 Task: Create ChildIssue0000000778 as Child Issue of Issue Issue0000000389 in Backlog  in Scrum Project Project0000000078 in Jira. Create ChildIssue0000000779 as Child Issue of Issue Issue0000000390 in Backlog  in Scrum Project Project0000000078 in Jira. Create ChildIssue0000000780 as Child Issue of Issue Issue0000000390 in Backlog  in Scrum Project Project0000000078 in Jira. Assign Person0000000153 as Assignee of Child Issue ChildIssue0000000761 of Issue Issue0000000381 in Backlog  in Scrum Project Project0000000077 in Jira. Assign Person0000000153 as Assignee of Child Issue ChildIssue0000000762 of Issue Issue0000000381 in Backlog  in Scrum Project Project0000000077 in Jira
Action: Mouse moved to (101, 211)
Screenshot: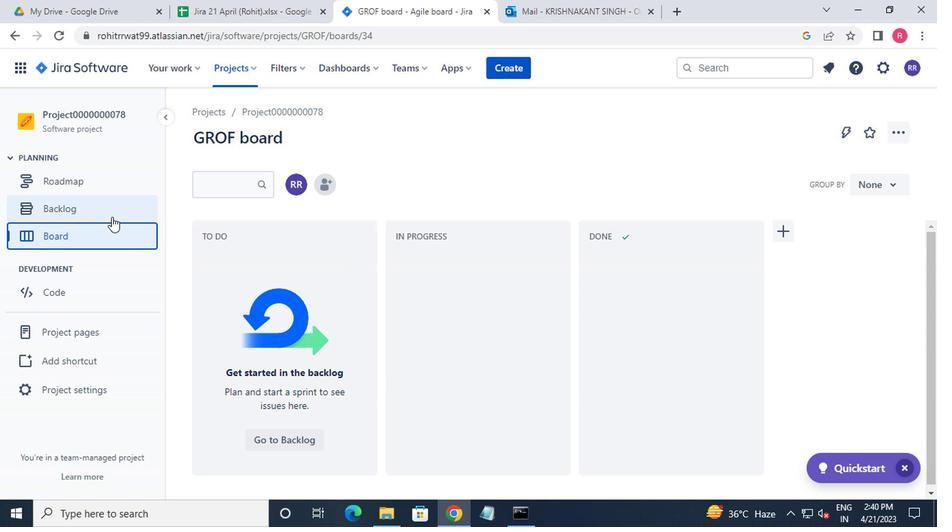 
Action: Mouse pressed left at (101, 211)
Screenshot: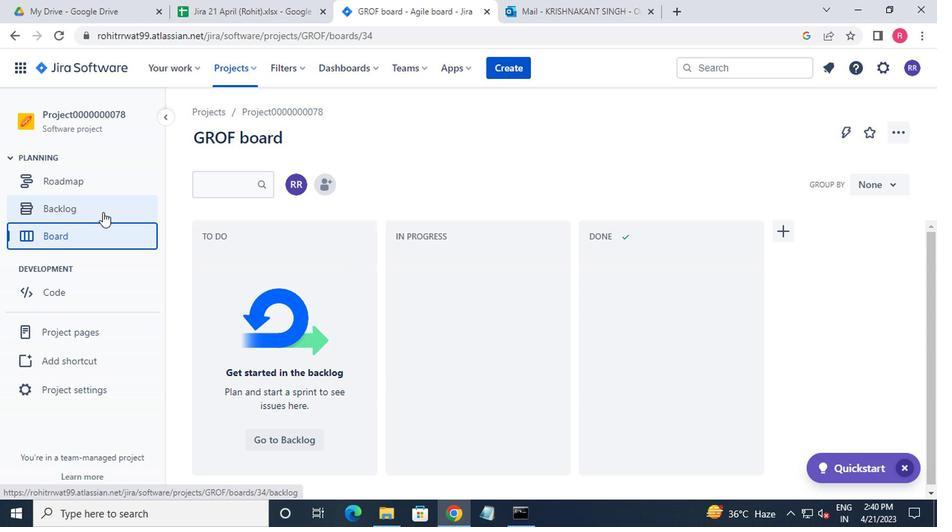 
Action: Mouse moved to (284, 359)
Screenshot: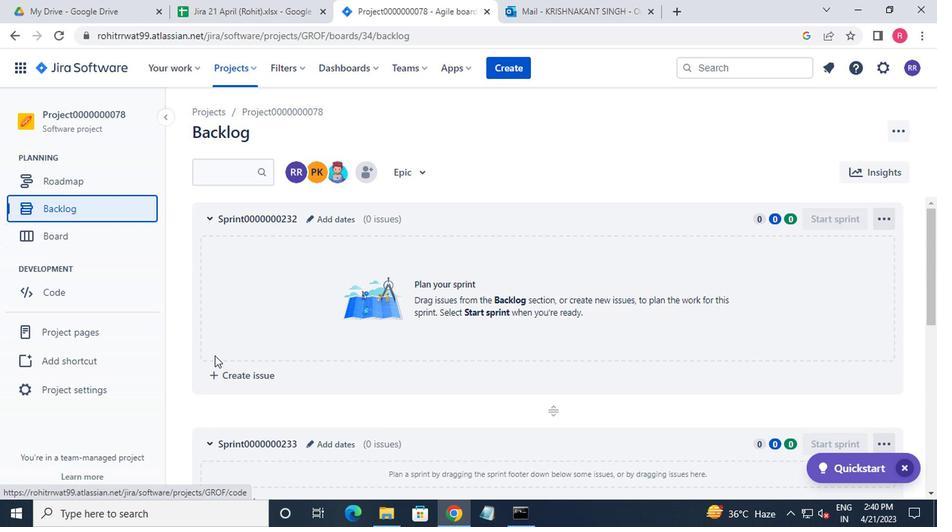 
Action: Mouse scrolled (284, 358) with delta (0, 0)
Screenshot: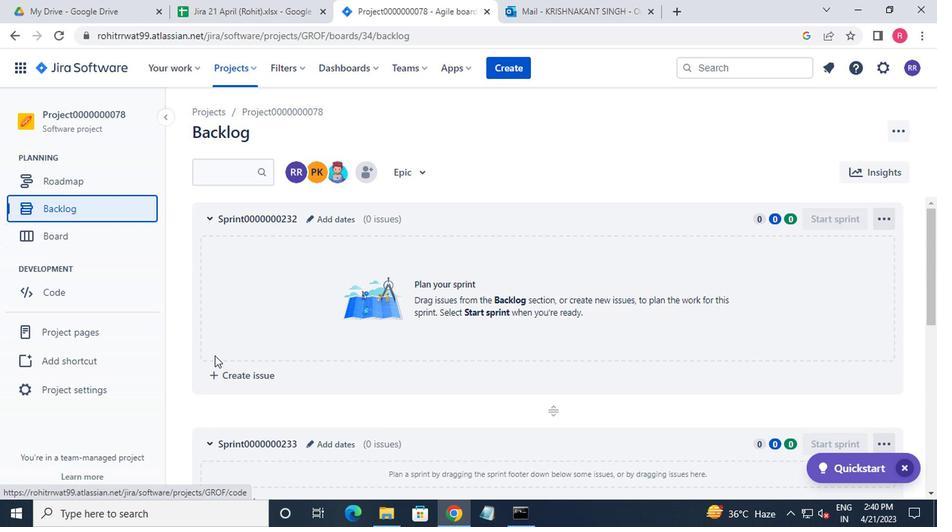 
Action: Mouse moved to (285, 359)
Screenshot: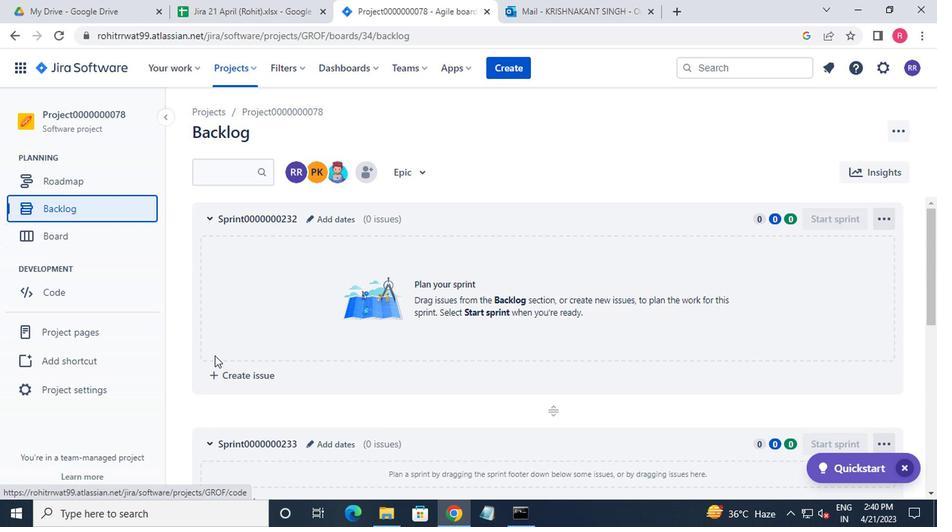 
Action: Mouse scrolled (285, 359) with delta (0, 0)
Screenshot: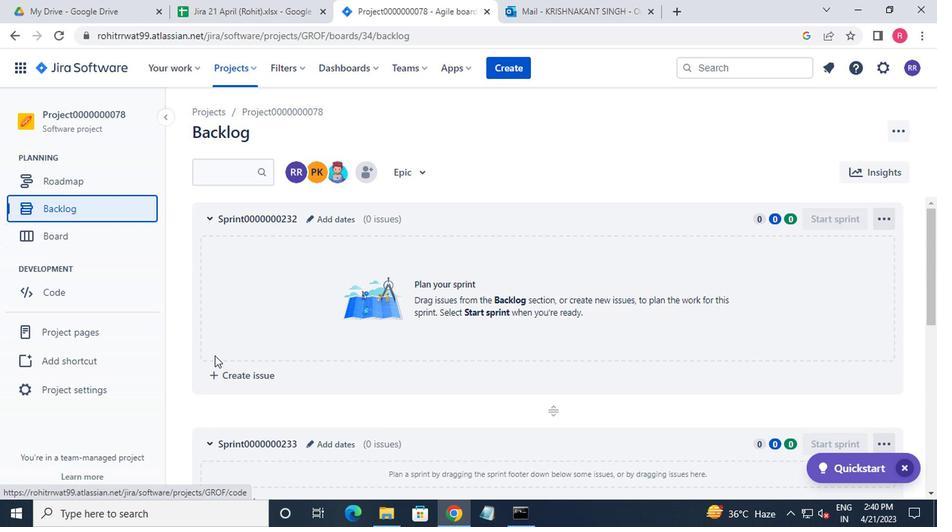 
Action: Mouse moved to (286, 359)
Screenshot: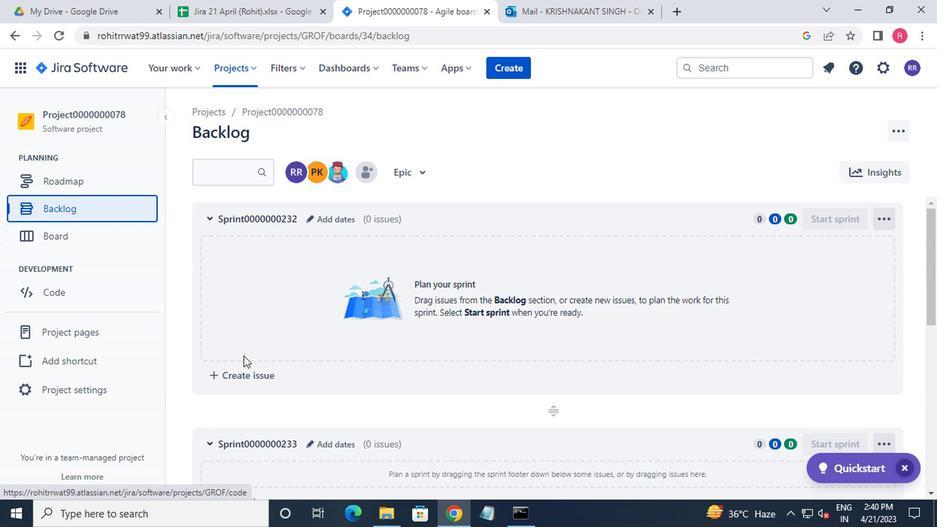
Action: Mouse scrolled (286, 359) with delta (0, 0)
Screenshot: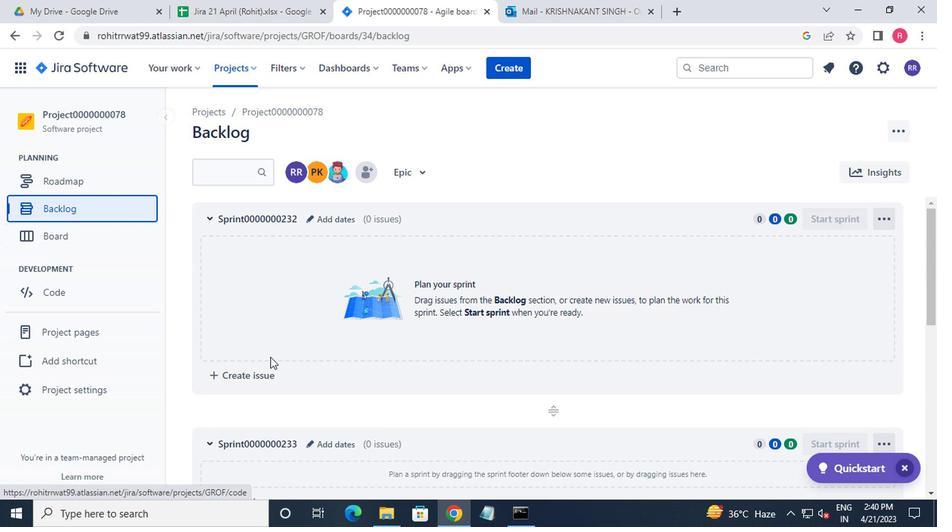 
Action: Mouse moved to (288, 359)
Screenshot: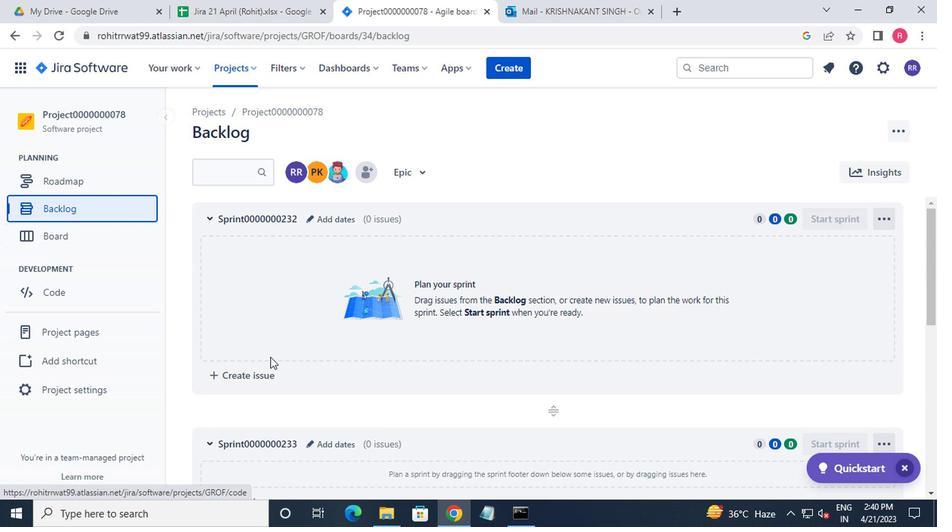 
Action: Mouse scrolled (288, 359) with delta (0, 0)
Screenshot: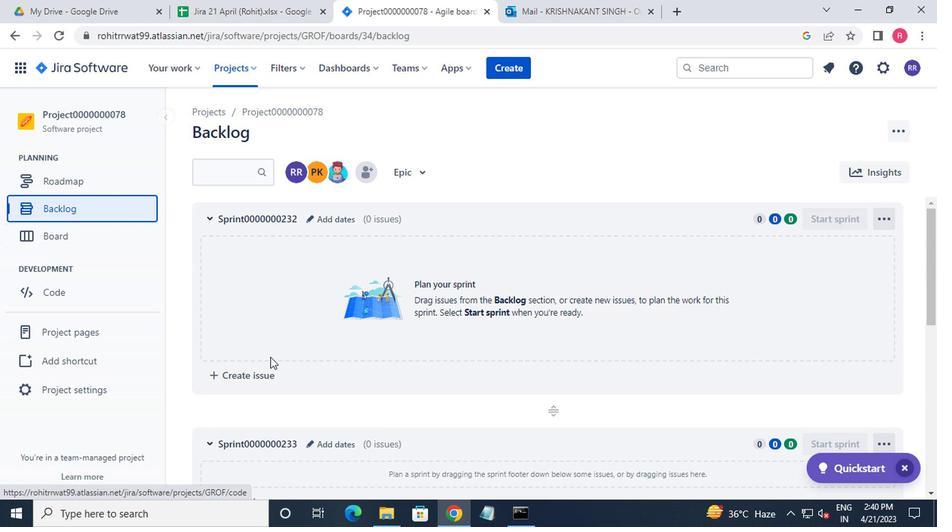 
Action: Mouse moved to (291, 359)
Screenshot: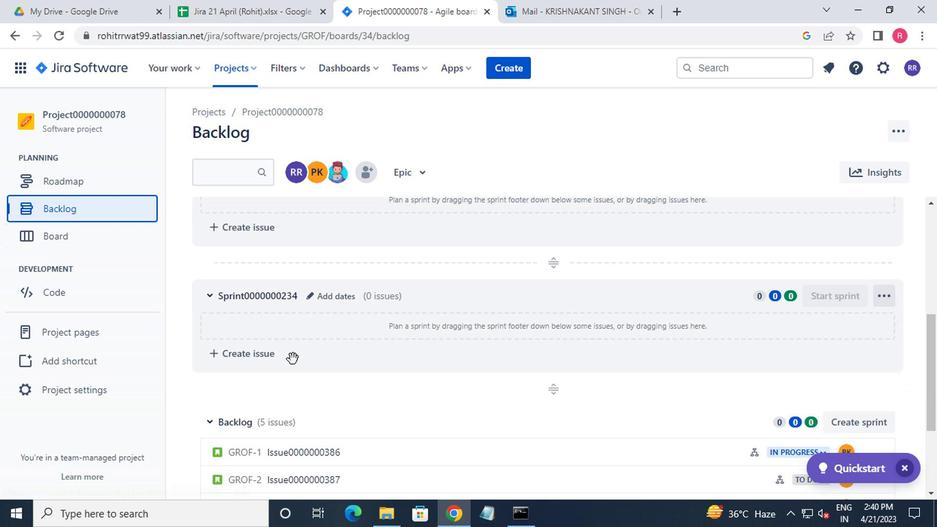 
Action: Mouse scrolled (291, 359) with delta (0, 0)
Screenshot: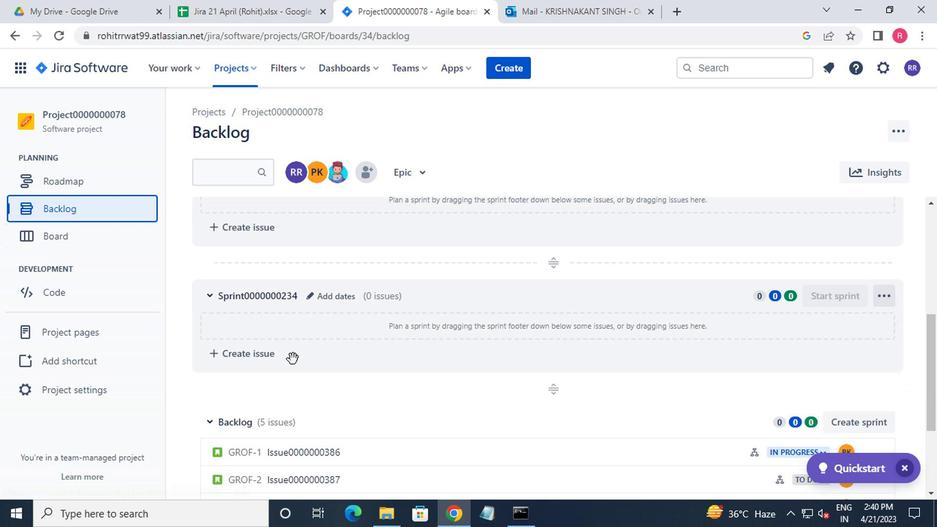 
Action: Mouse moved to (291, 359)
Screenshot: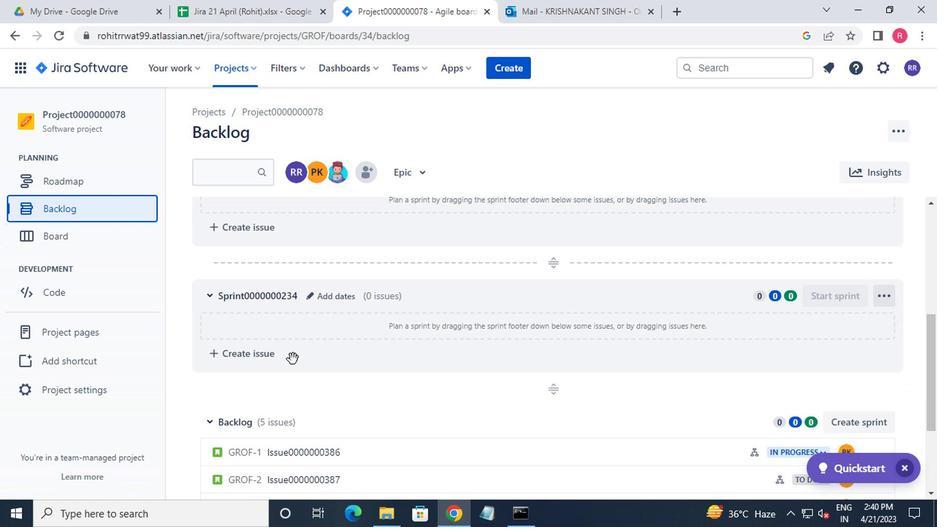 
Action: Mouse scrolled (291, 359) with delta (0, 0)
Screenshot: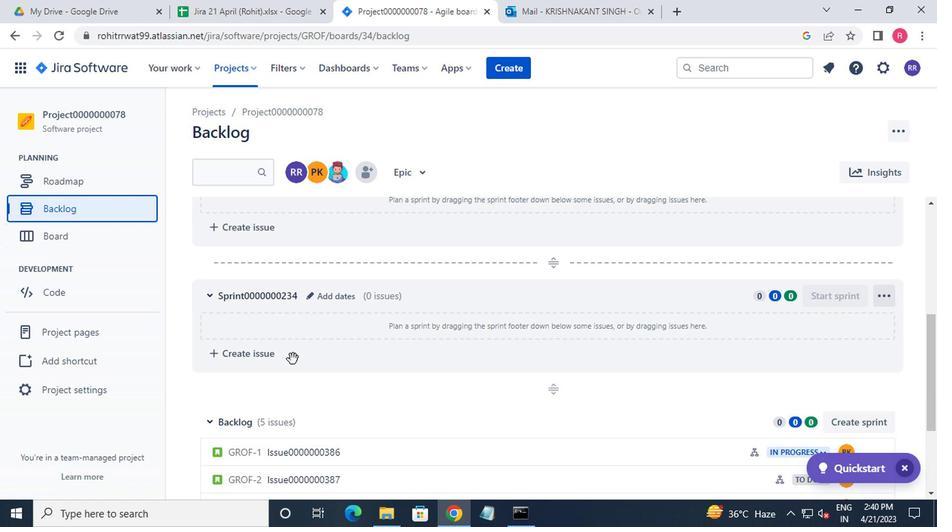 
Action: Mouse moved to (292, 361)
Screenshot: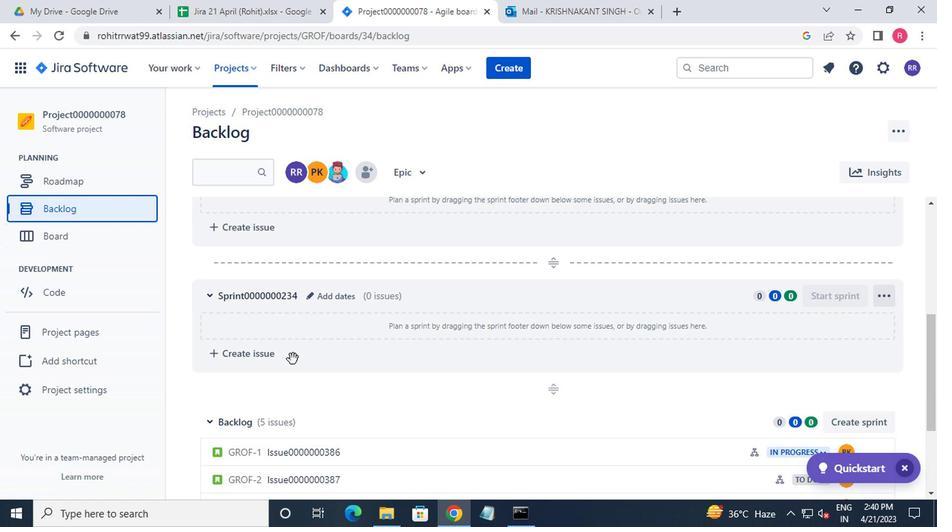 
Action: Mouse scrolled (292, 360) with delta (0, 0)
Screenshot: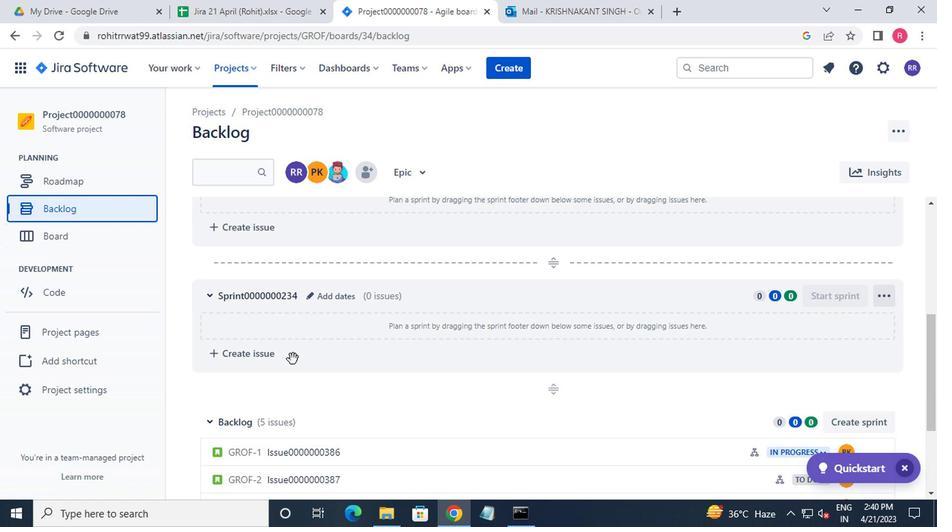 
Action: Mouse moved to (294, 362)
Screenshot: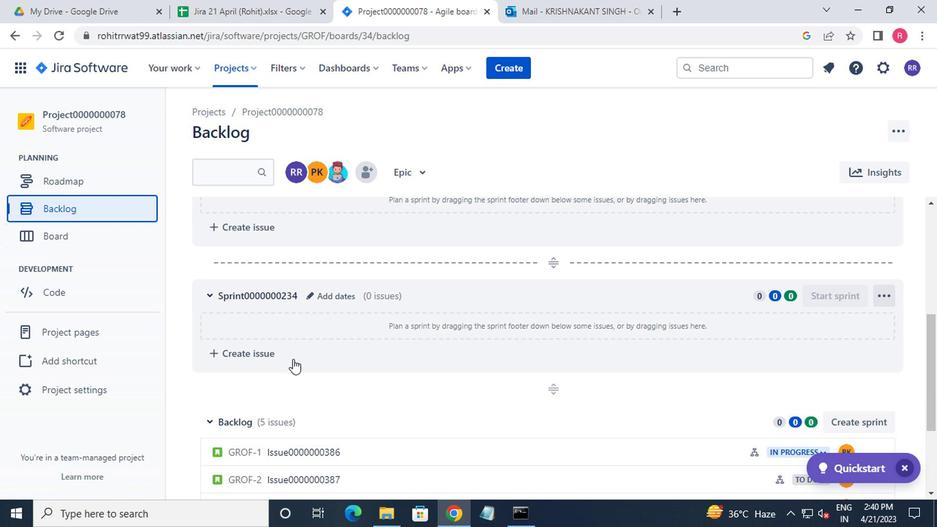 
Action: Mouse scrolled (294, 361) with delta (0, 0)
Screenshot: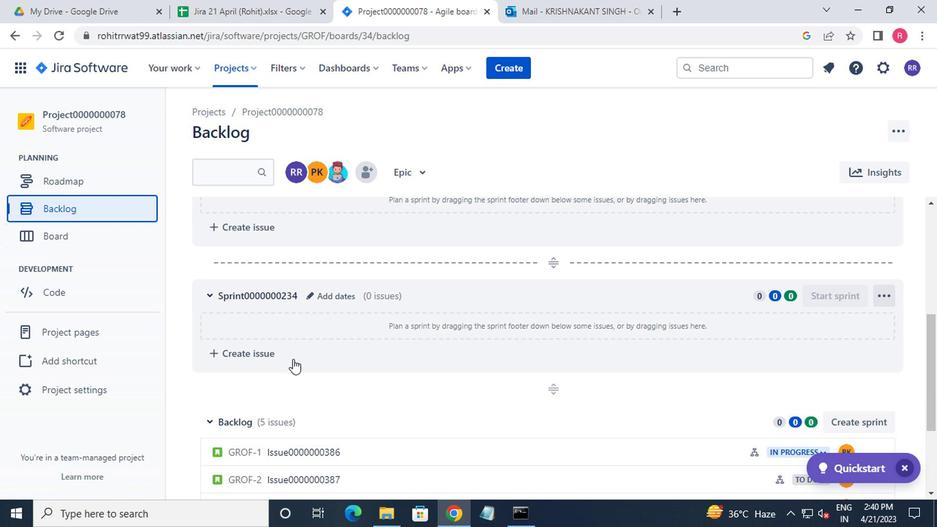 
Action: Mouse moved to (482, 393)
Screenshot: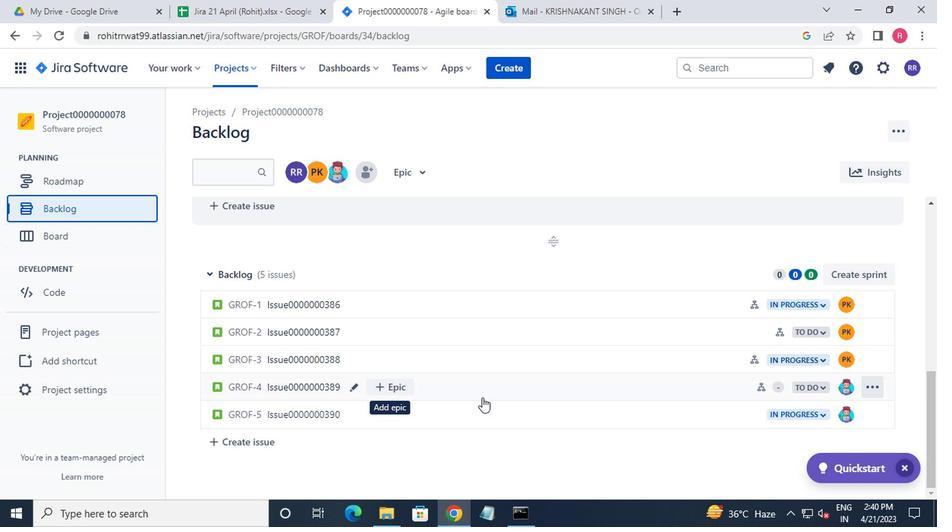 
Action: Mouse pressed left at (482, 393)
Screenshot: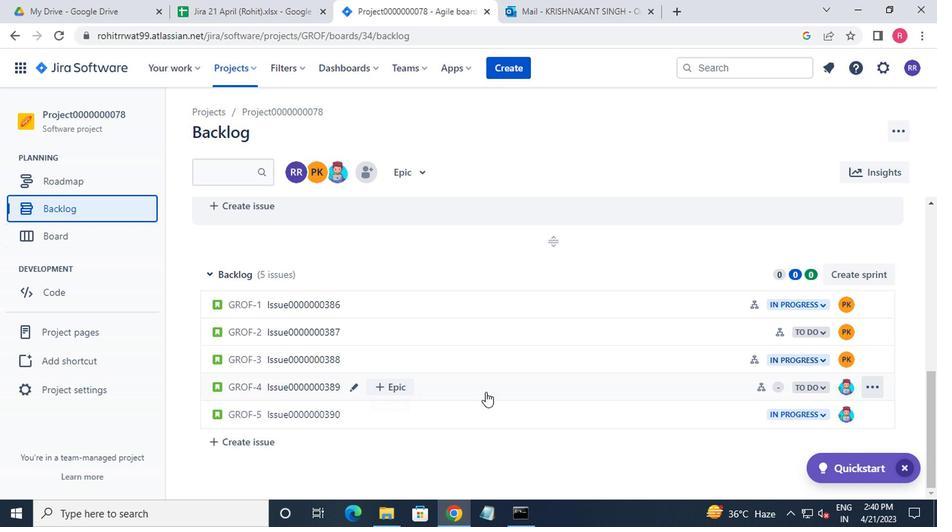 
Action: Mouse moved to (485, 389)
Screenshot: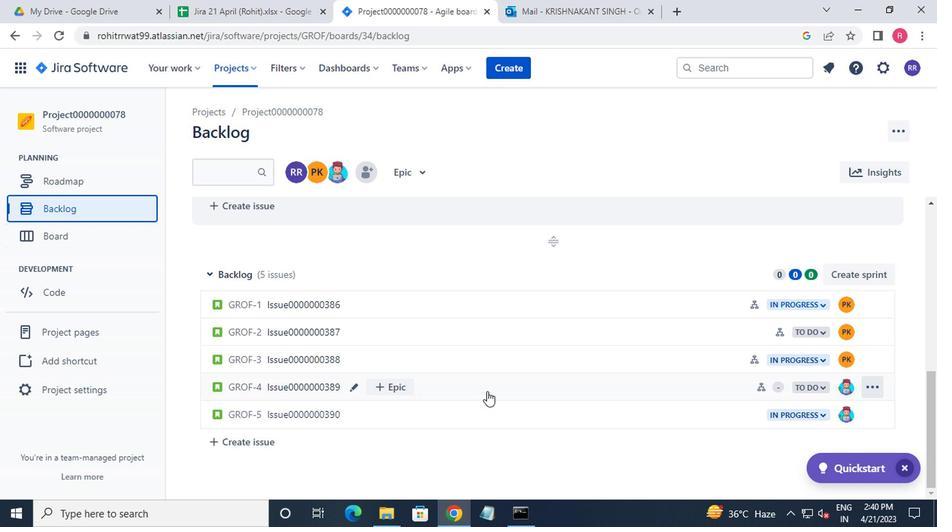 
Action: Mouse pressed left at (485, 389)
Screenshot: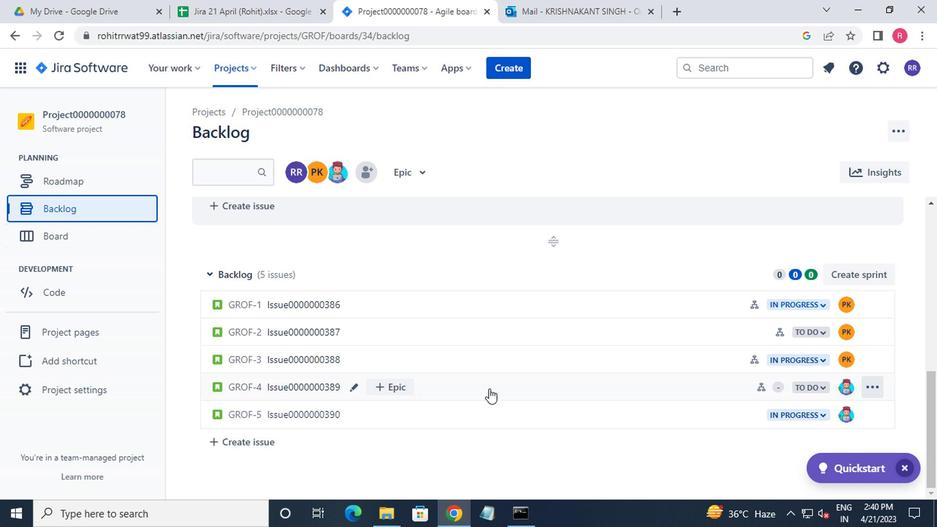 
Action: Mouse moved to (534, 387)
Screenshot: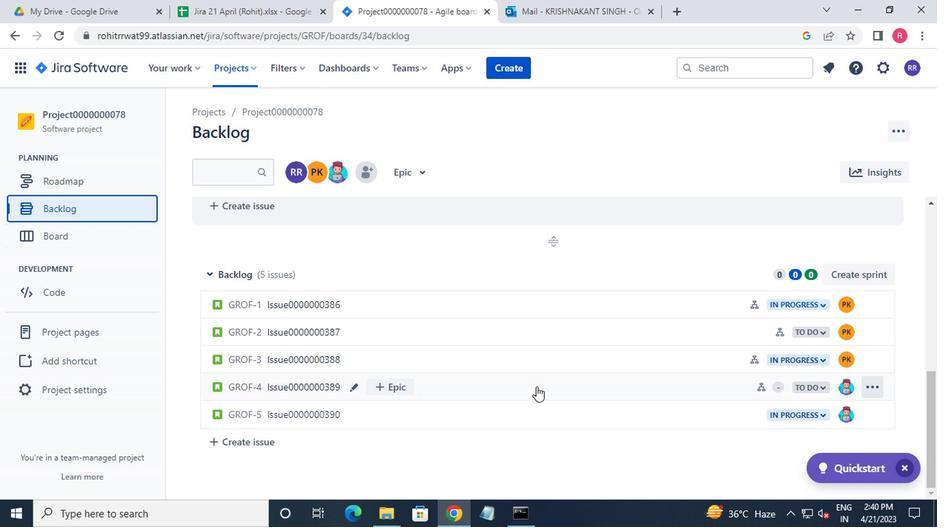 
Action: Mouse pressed left at (534, 387)
Screenshot: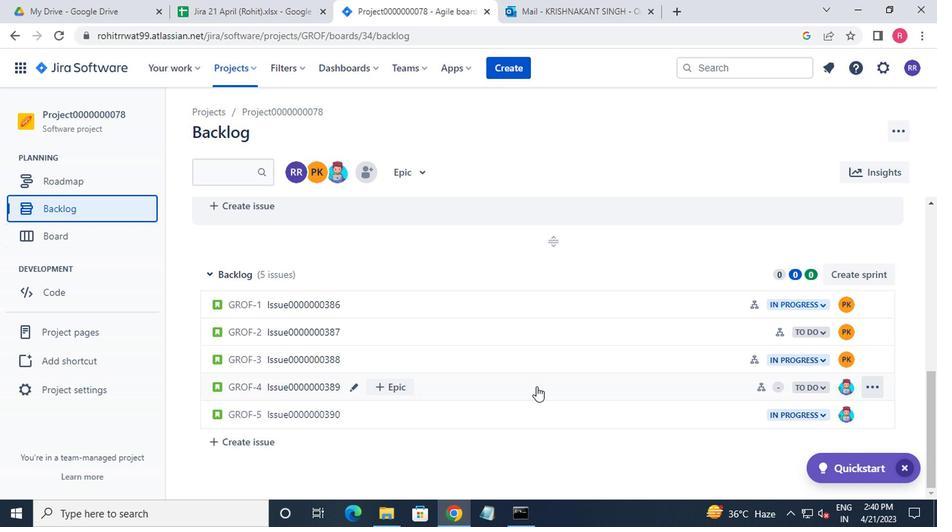 
Action: Mouse moved to (472, 387)
Screenshot: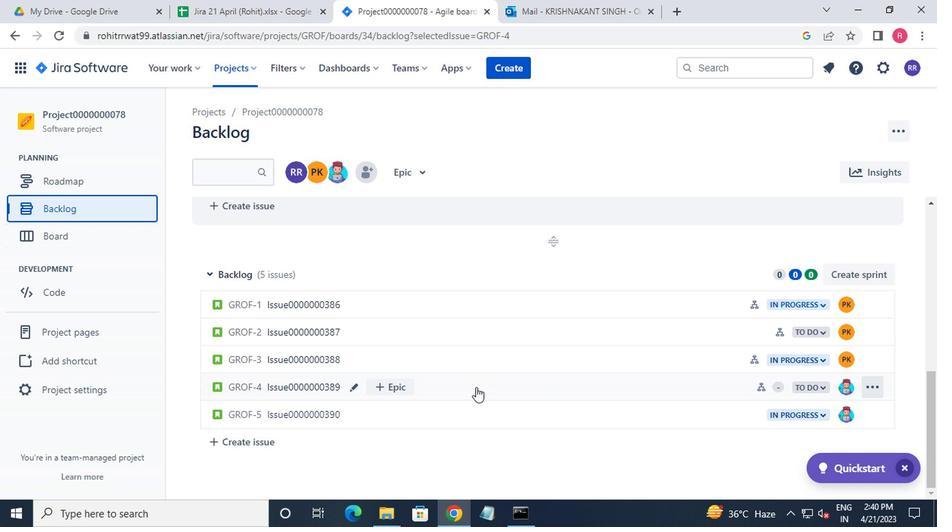 
Action: Mouse pressed left at (472, 387)
Screenshot: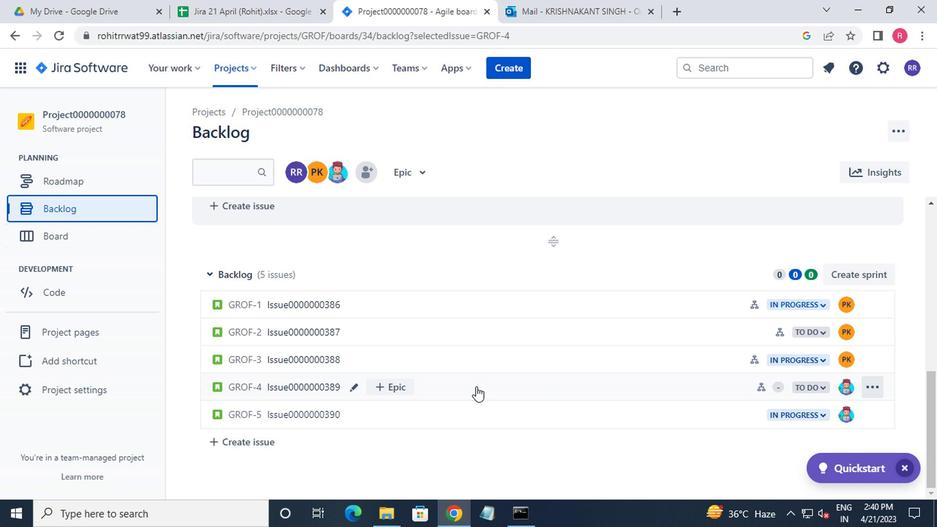 
Action: Mouse moved to (685, 273)
Screenshot: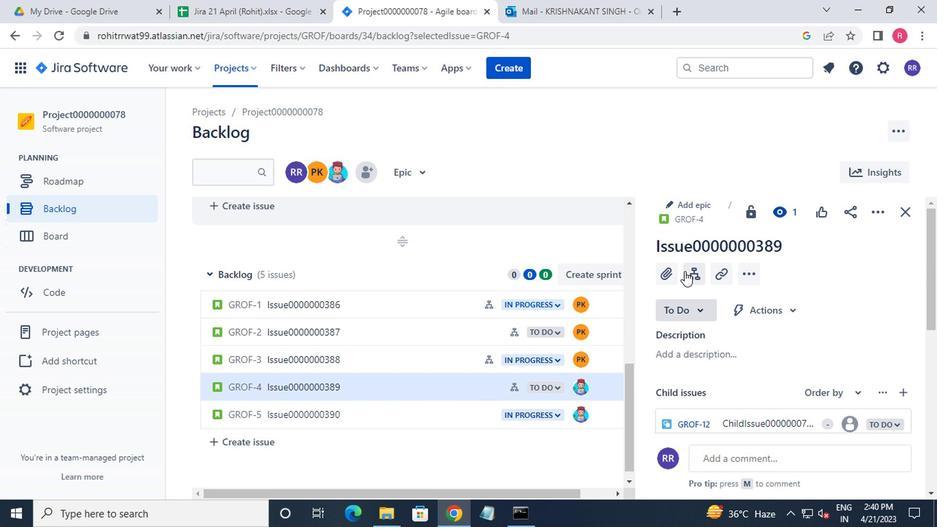 
Action: Mouse pressed left at (685, 273)
Screenshot: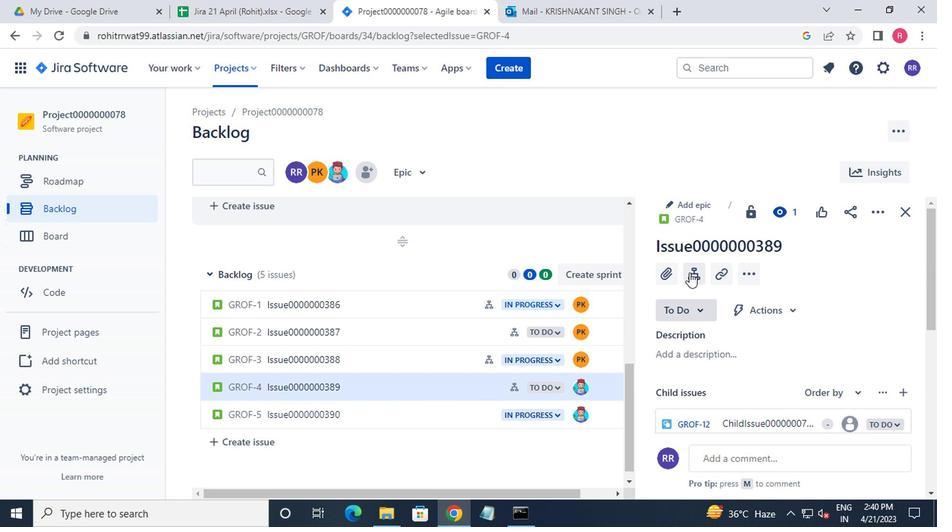 
Action: Mouse moved to (749, 331)
Screenshot: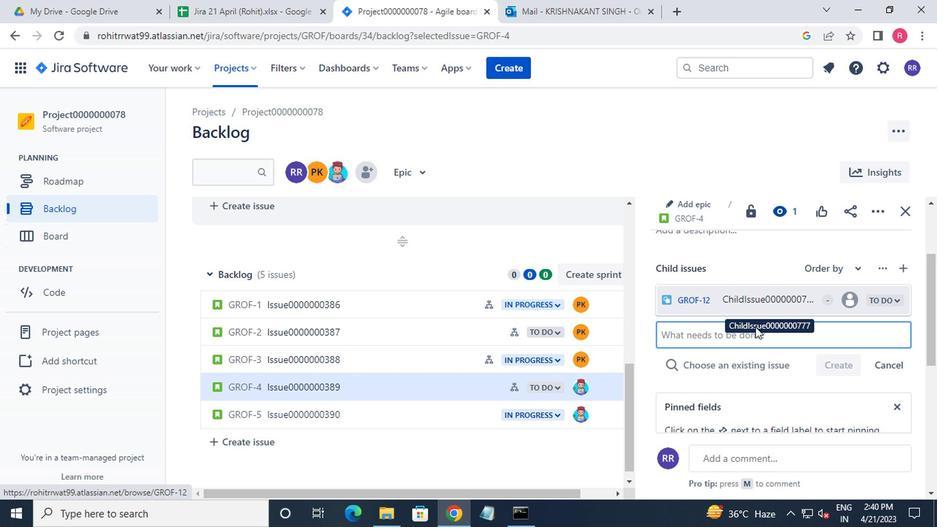 
Action: Mouse pressed left at (749, 331)
Screenshot: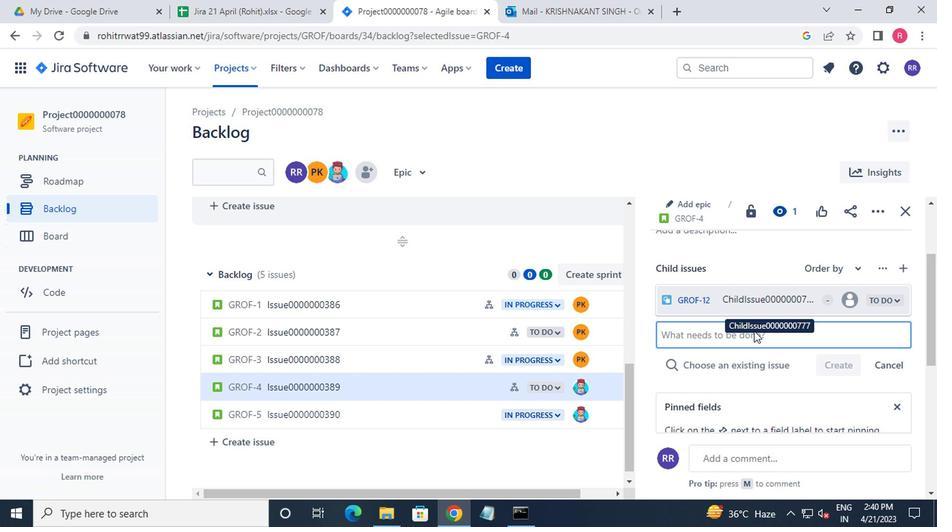
Action: Mouse moved to (724, 340)
Screenshot: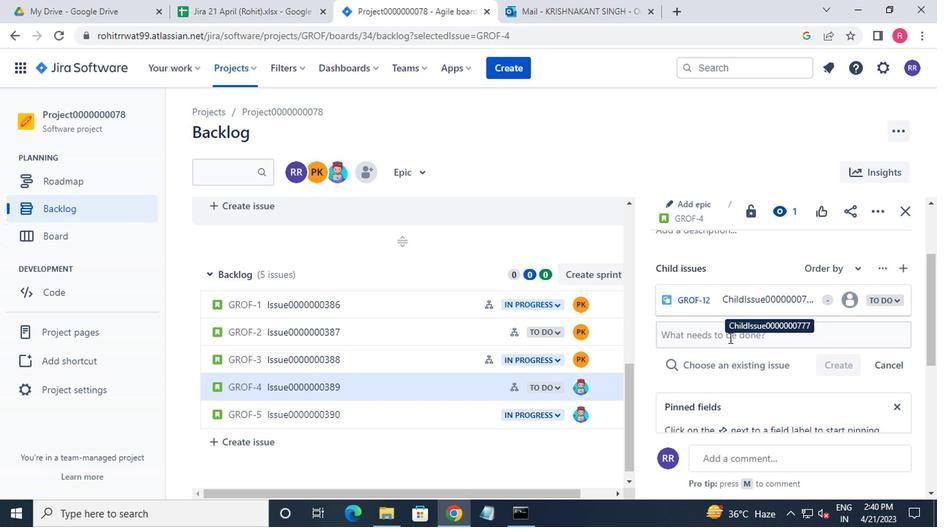 
Action: Mouse pressed left at (724, 340)
Screenshot: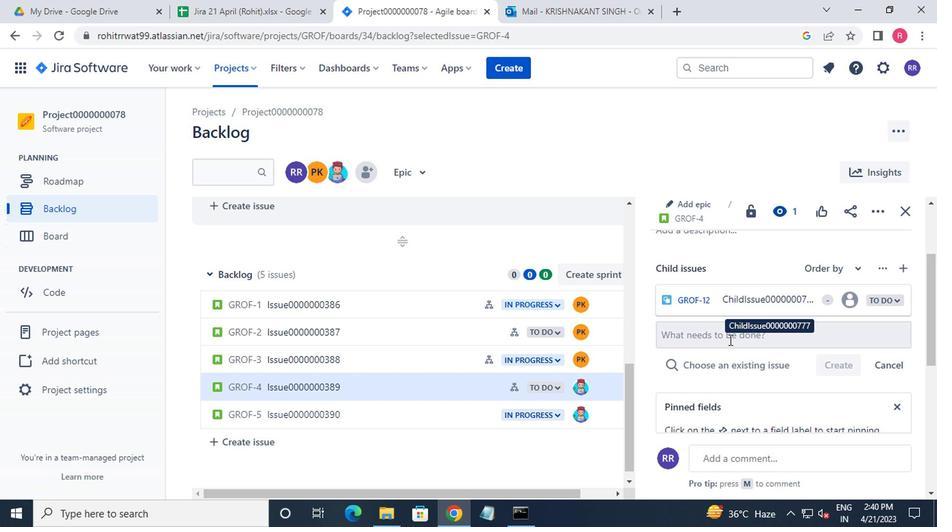 
Action: Mouse moved to (724, 340)
Screenshot: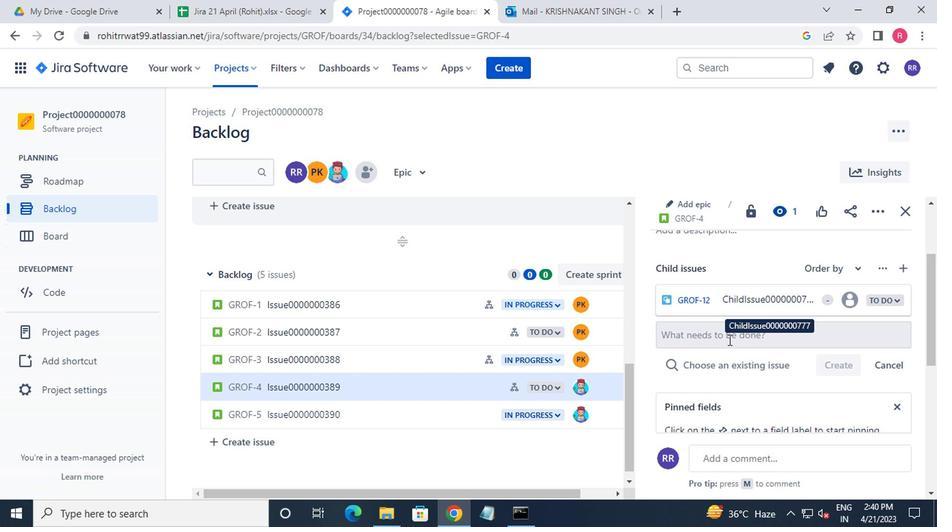 
Action: Key pressed <Key.shift>CHILD<Key.shift_r>ISSUE0000000778<Key.enter>
Screenshot: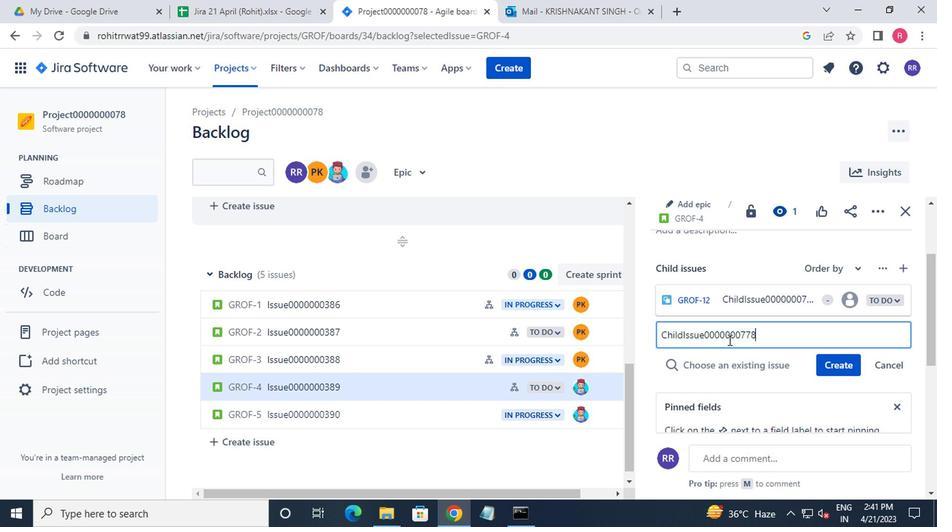 
Action: Mouse moved to (440, 407)
Screenshot: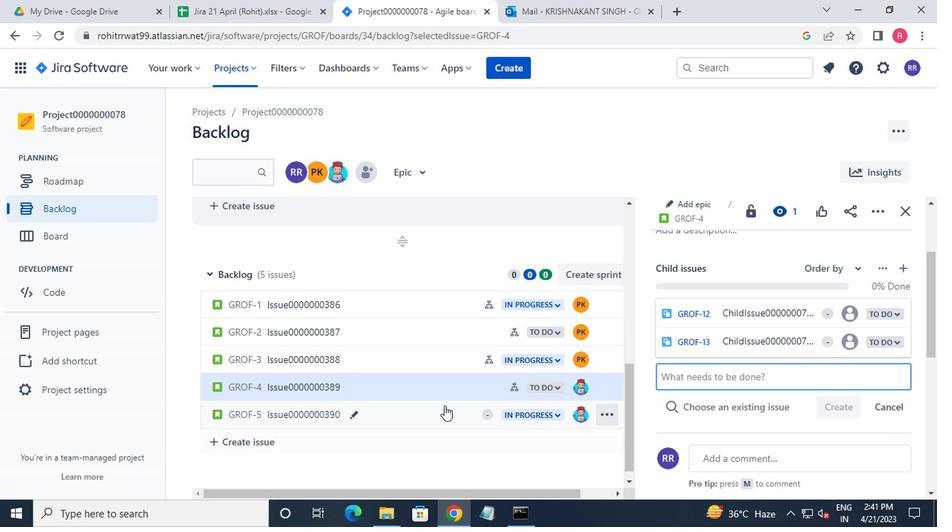 
Action: Mouse pressed left at (440, 407)
Screenshot: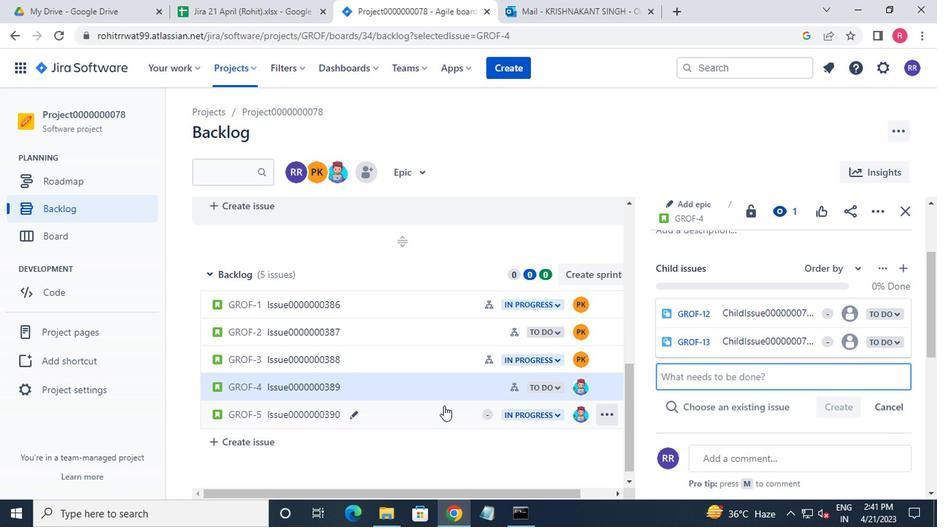 
Action: Mouse moved to (686, 274)
Screenshot: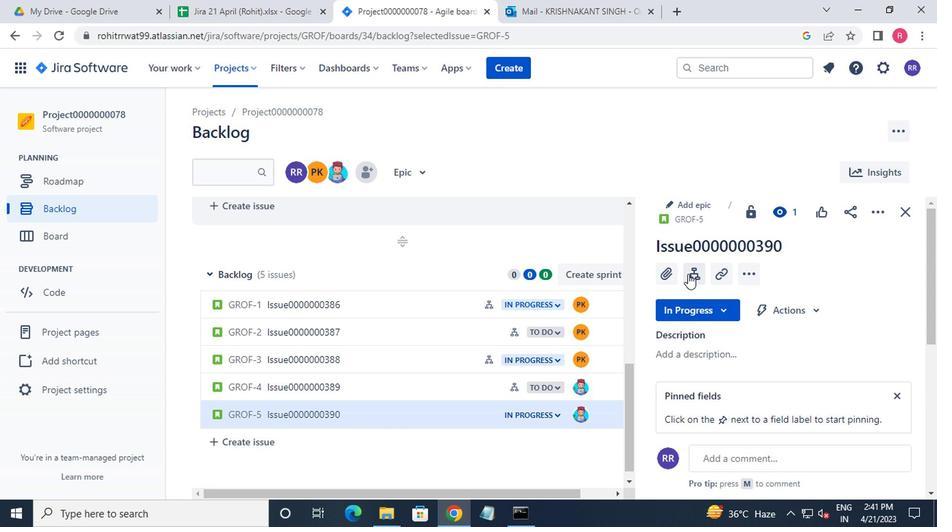 
Action: Mouse pressed left at (686, 274)
Screenshot: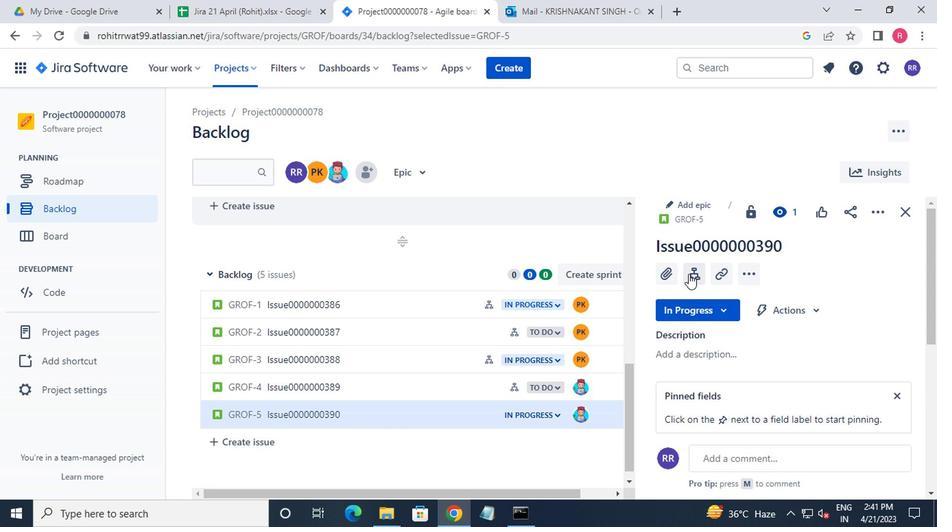 
Action: Mouse moved to (630, 305)
Screenshot: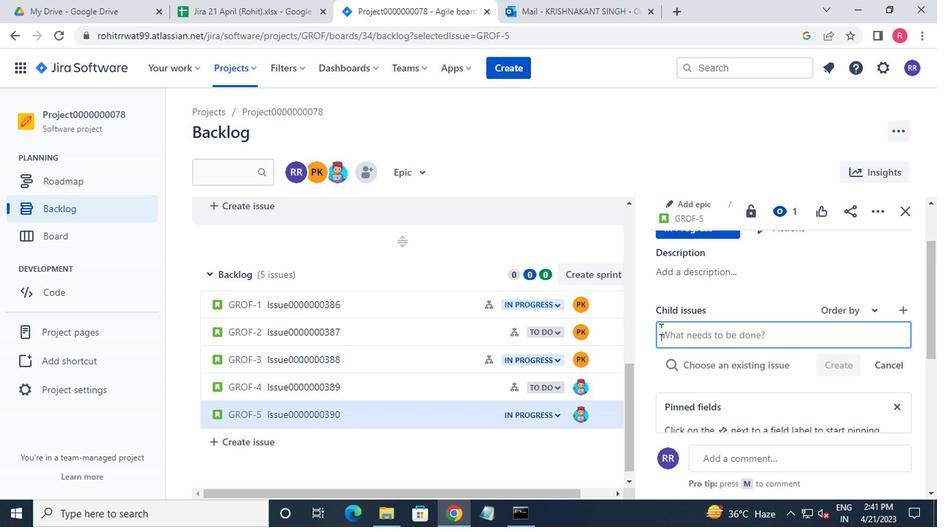 
Action: Key pressed <Key.shift>CHILD<Key.shift_r>ISSUE0000000779<Key.enter><Key.shift>CHILD<Key.shift_r>ISSUE00000008<Key.backspace>780<Key.enter>
Screenshot: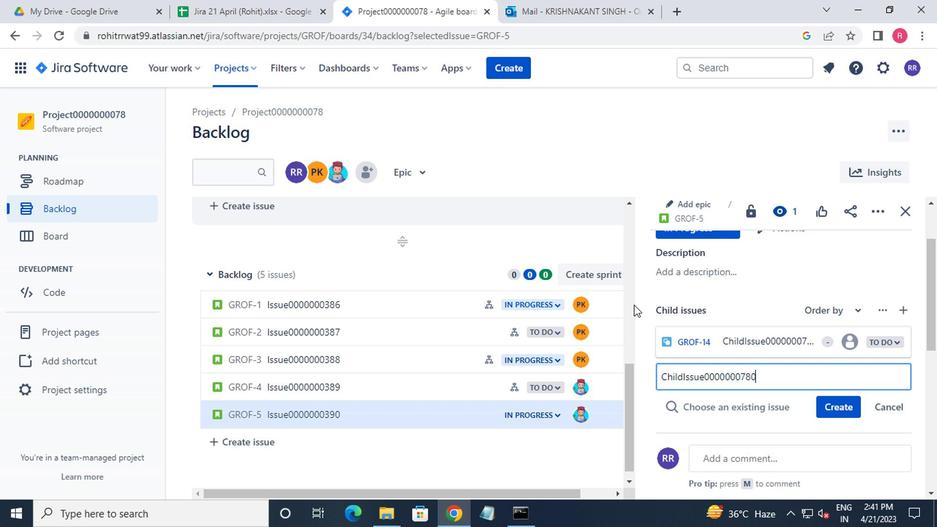 
Action: Mouse moved to (248, 67)
Screenshot: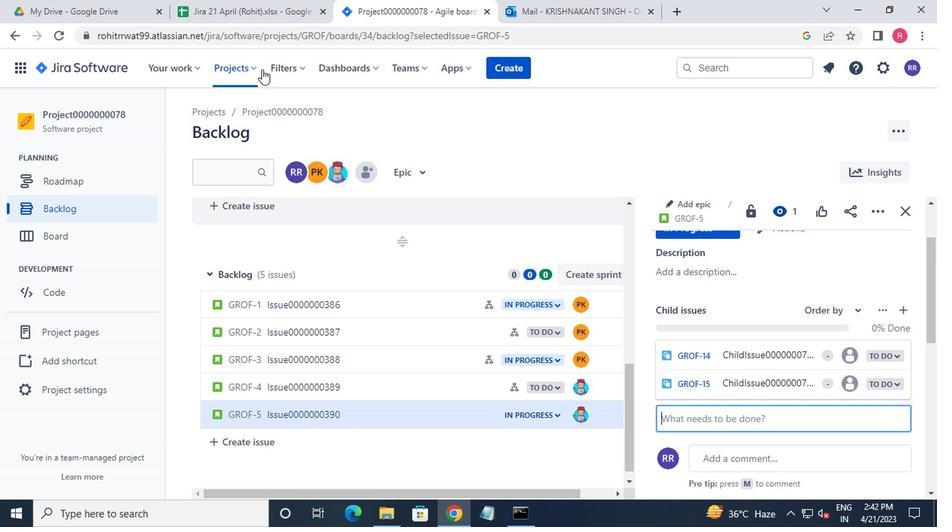 
Action: Mouse pressed left at (248, 67)
Screenshot: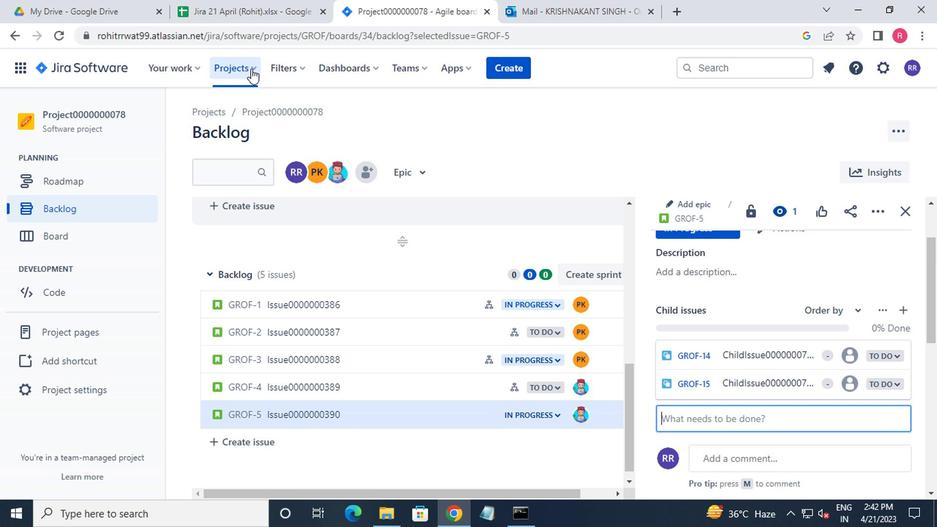 
Action: Mouse moved to (298, 163)
Screenshot: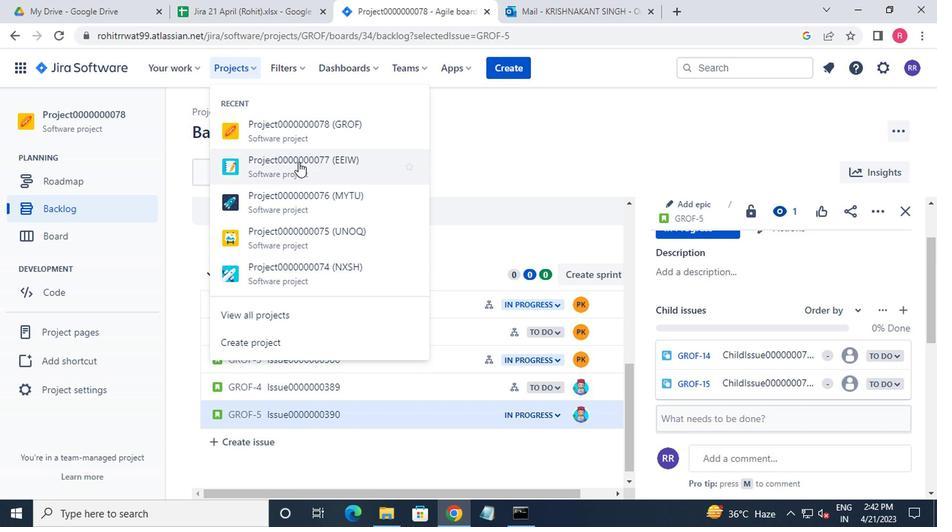 
Action: Mouse pressed left at (298, 163)
Screenshot: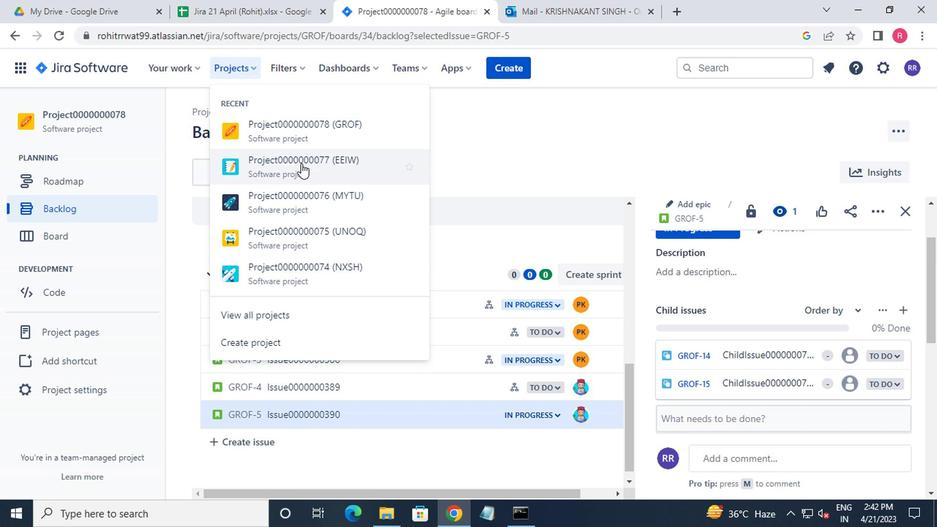 
Action: Mouse moved to (131, 207)
Screenshot: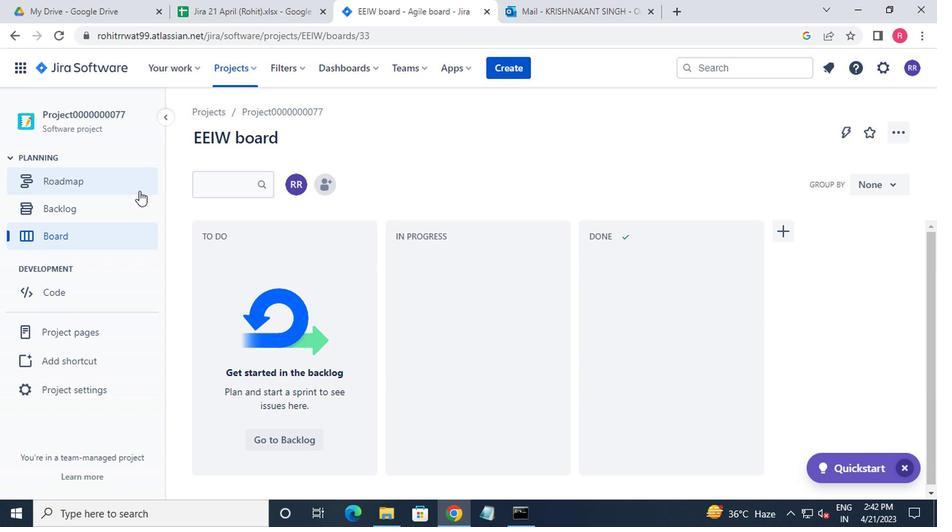 
Action: Mouse pressed left at (131, 207)
Screenshot: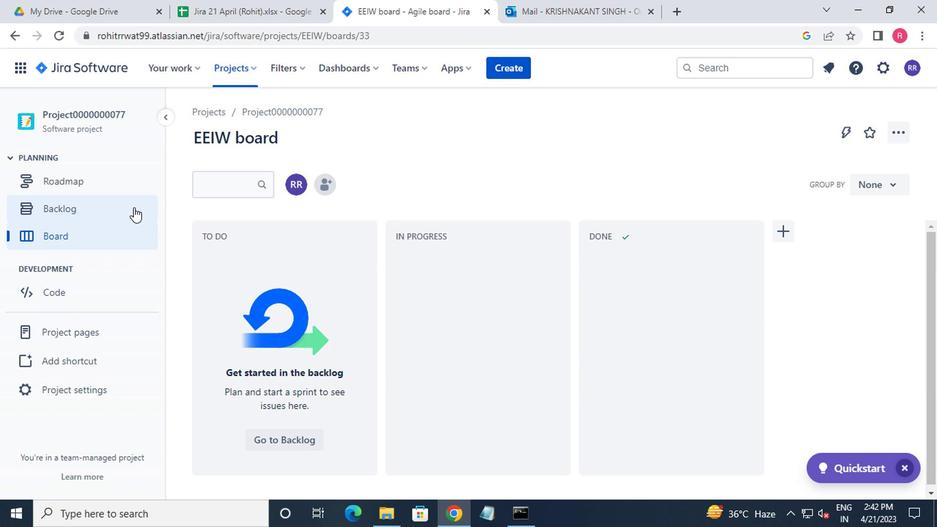 
Action: Mouse moved to (247, 296)
Screenshot: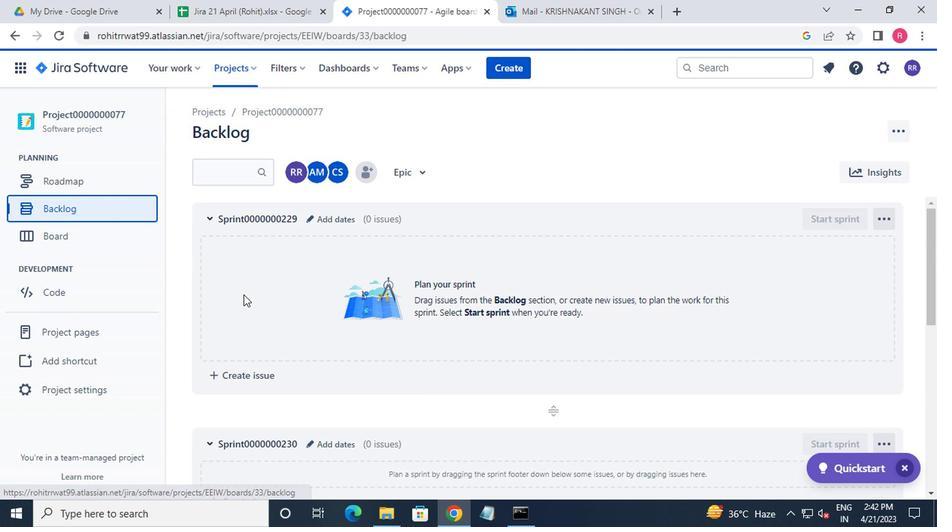
Action: Mouse scrolled (247, 295) with delta (0, 0)
Screenshot: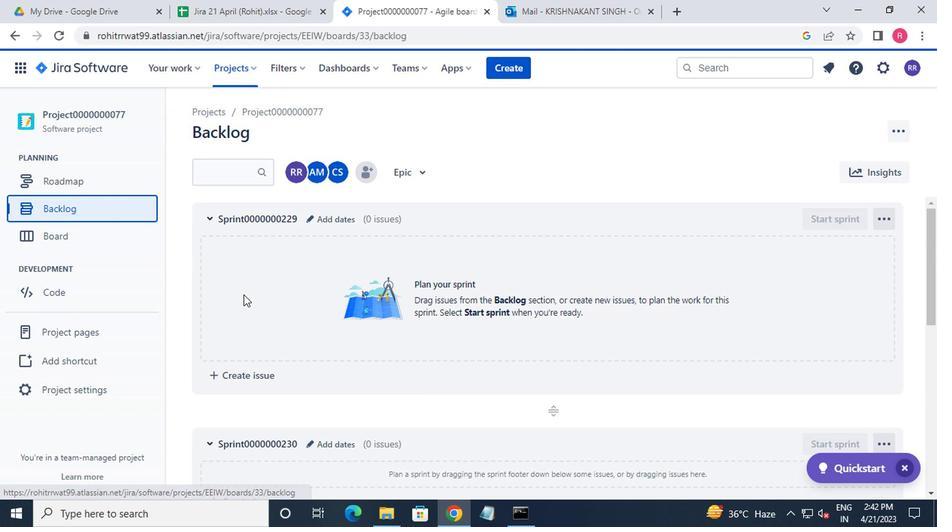 
Action: Mouse moved to (255, 299)
Screenshot: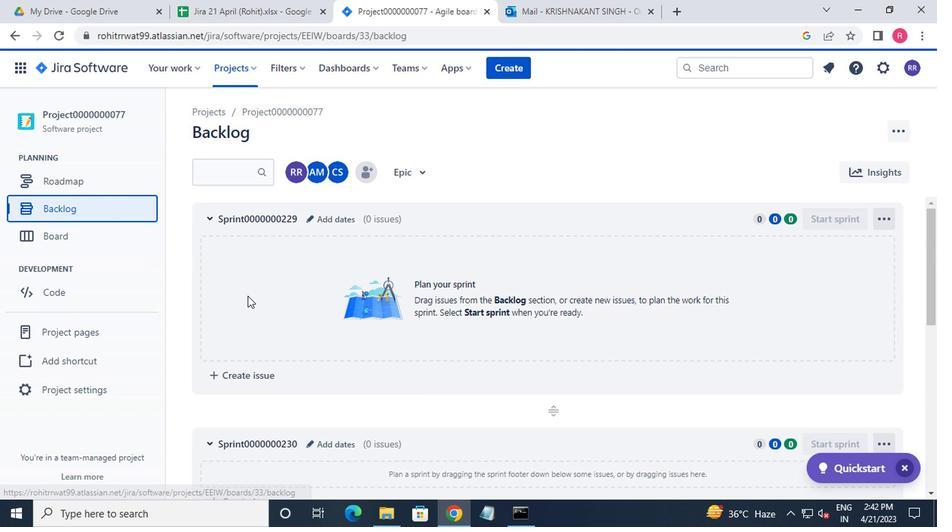 
Action: Mouse scrolled (255, 298) with delta (0, 0)
Screenshot: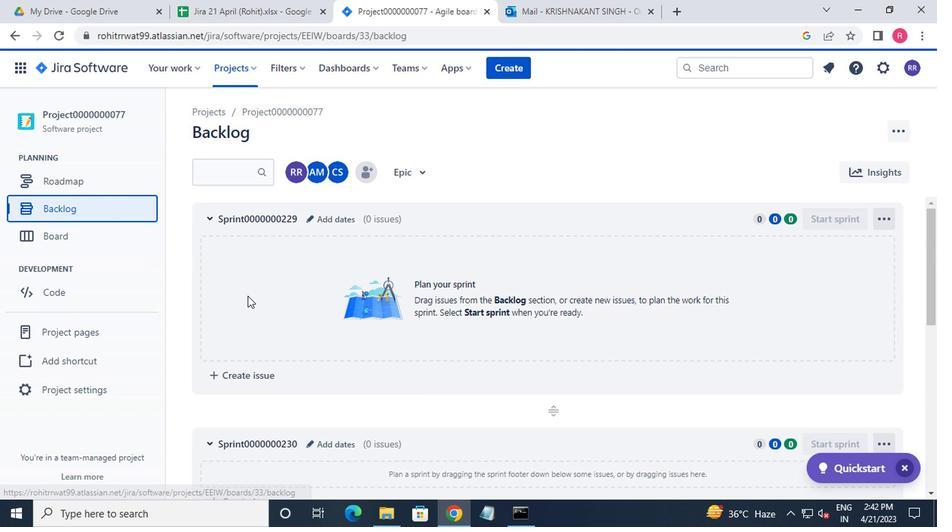 
Action: Mouse moved to (257, 299)
Screenshot: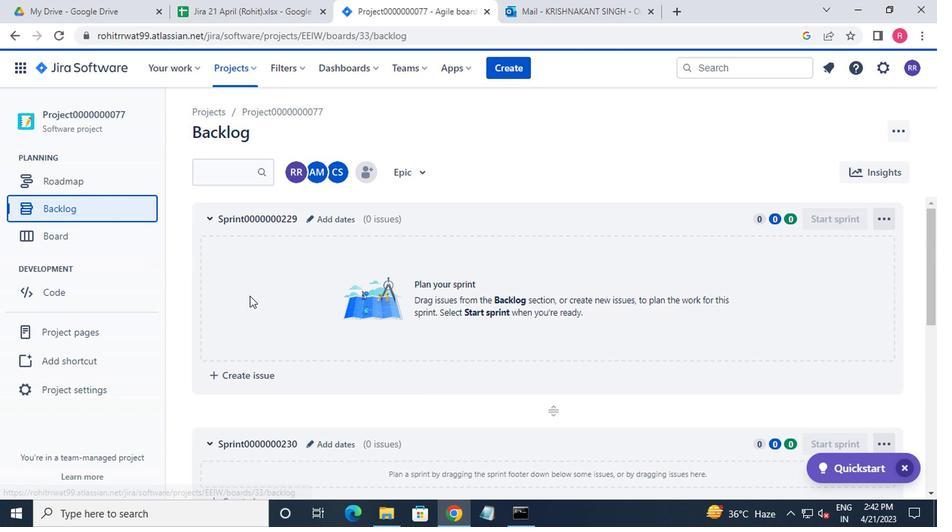 
Action: Mouse scrolled (257, 298) with delta (0, 0)
Screenshot: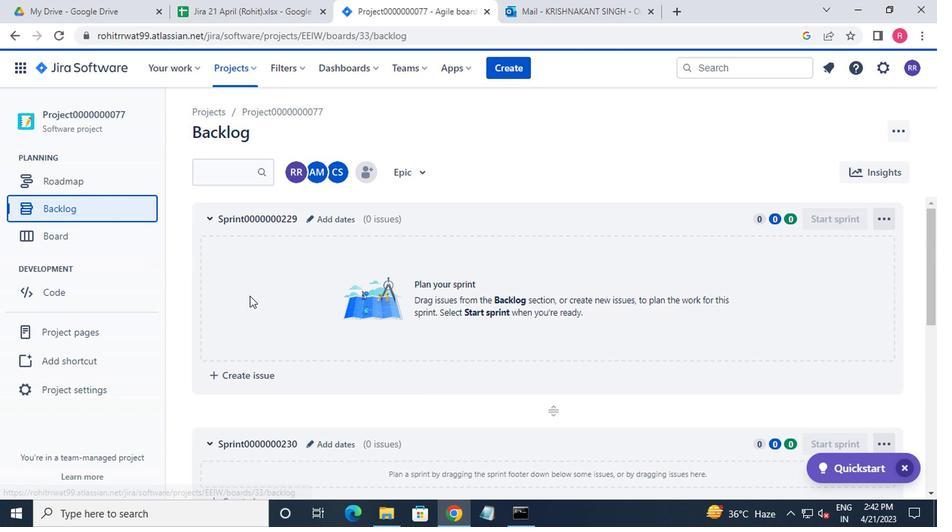 
Action: Mouse moved to (258, 299)
Screenshot: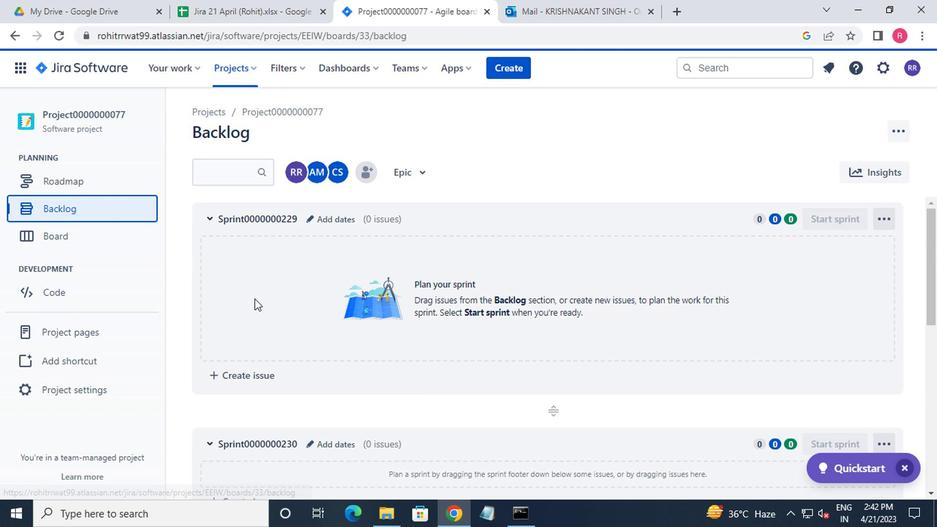 
Action: Mouse scrolled (258, 298) with delta (0, 0)
Screenshot: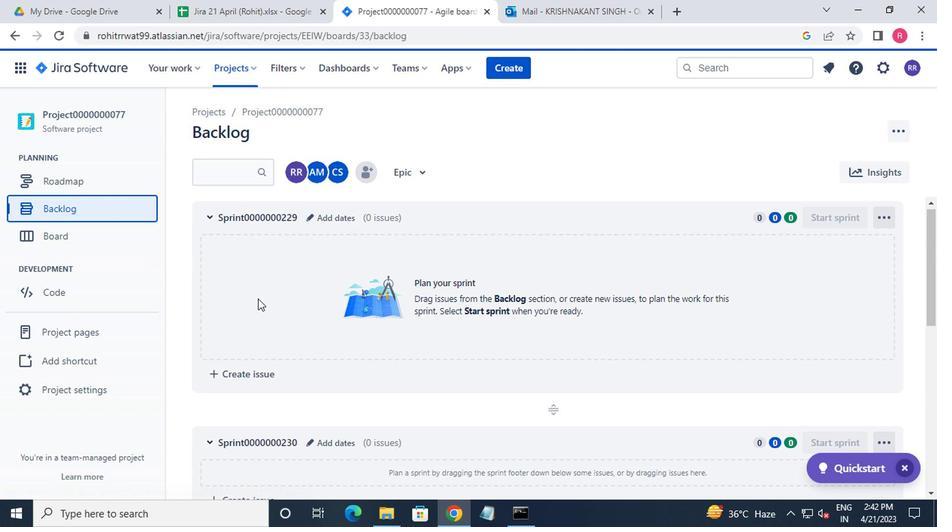 
Action: Mouse moved to (259, 299)
Screenshot: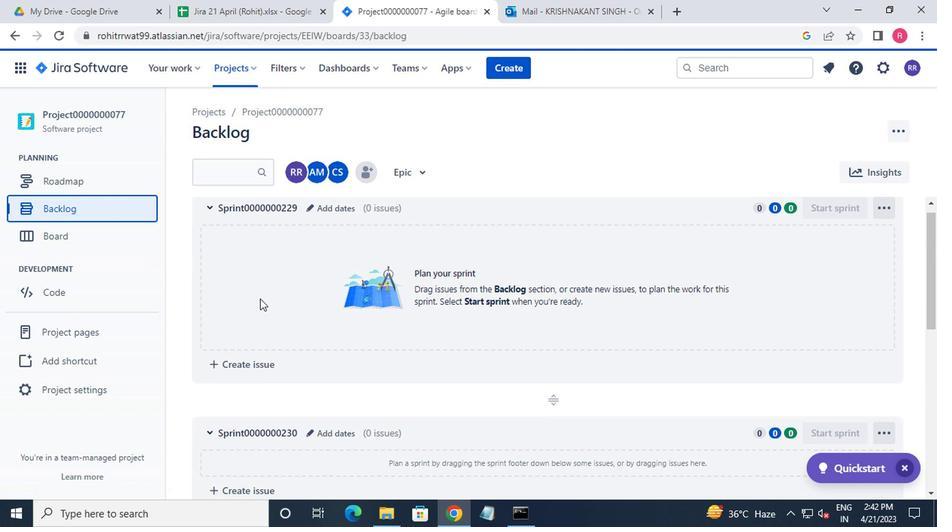 
Action: Mouse scrolled (259, 298) with delta (0, 0)
Screenshot: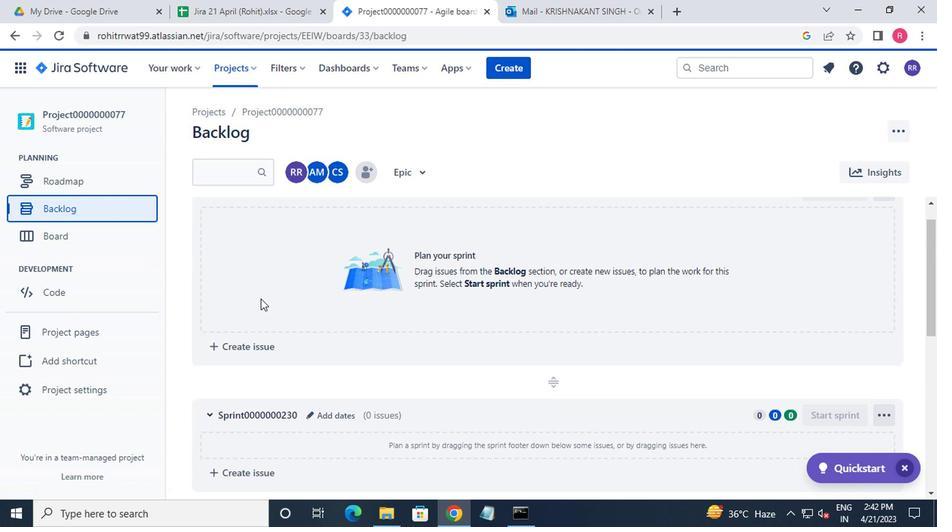 
Action: Mouse moved to (261, 299)
Screenshot: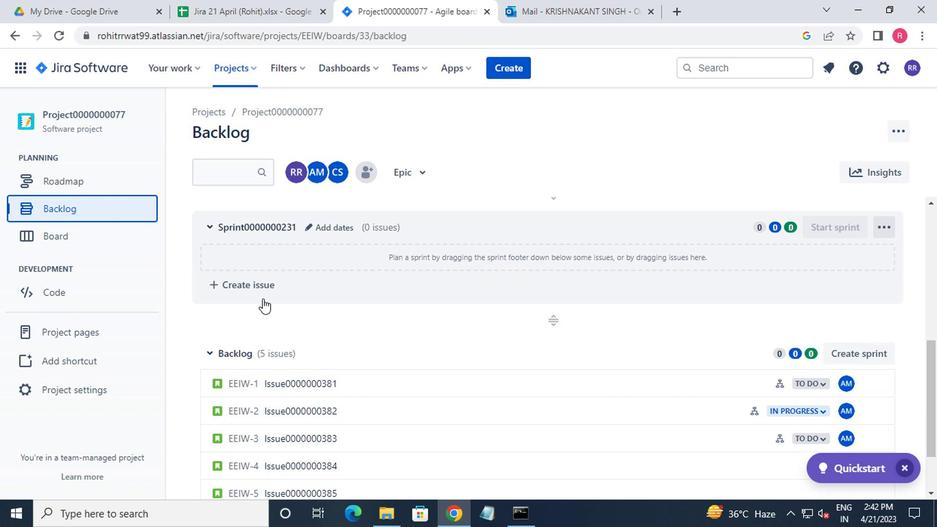 
Action: Mouse scrolled (261, 298) with delta (0, 0)
Screenshot: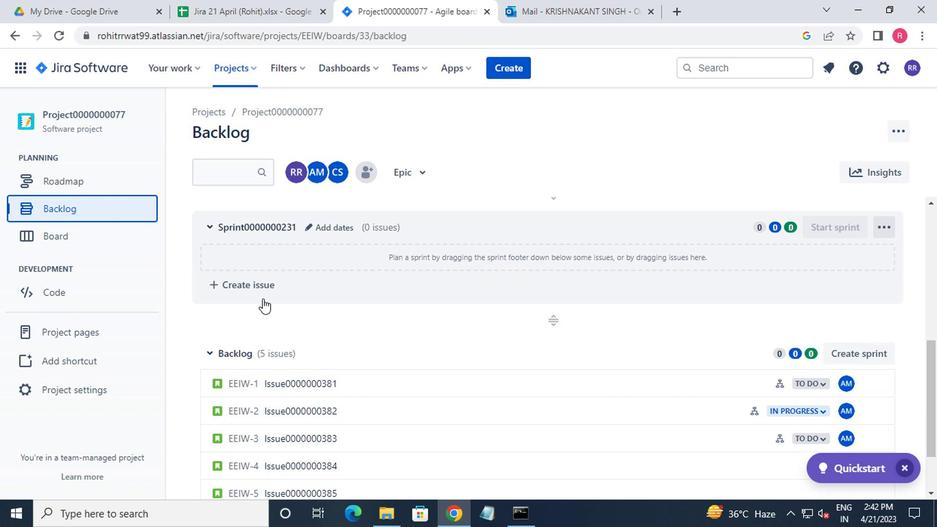 
Action: Mouse scrolled (261, 298) with delta (0, 0)
Screenshot: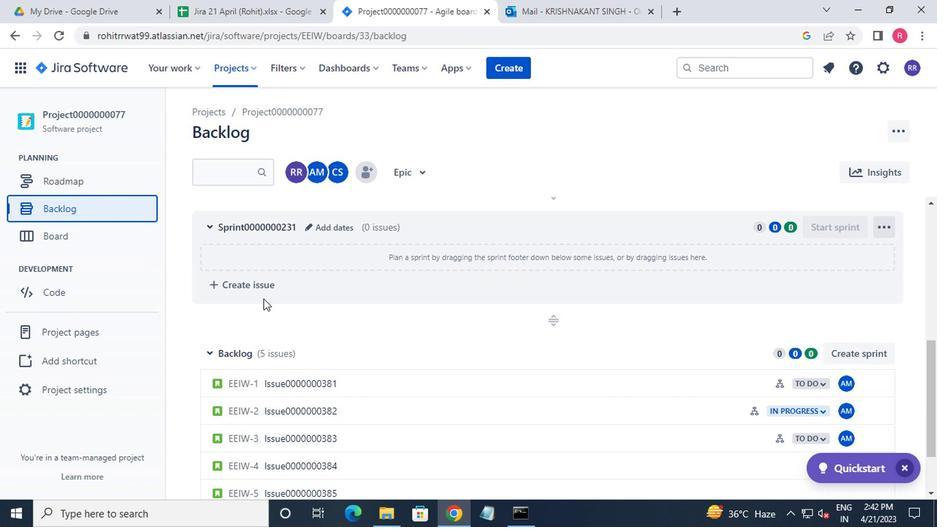 
Action: Mouse moved to (261, 299)
Screenshot: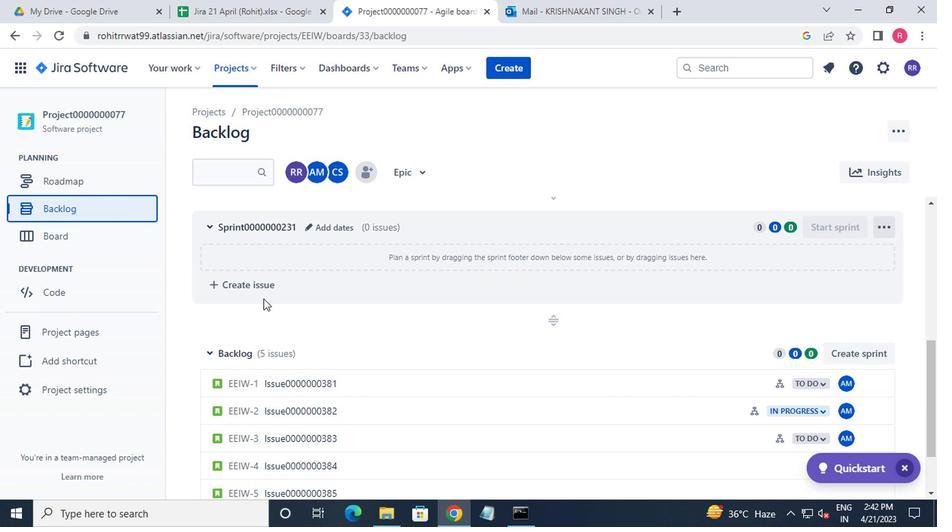 
Action: Mouse scrolled (261, 298) with delta (0, 0)
Screenshot: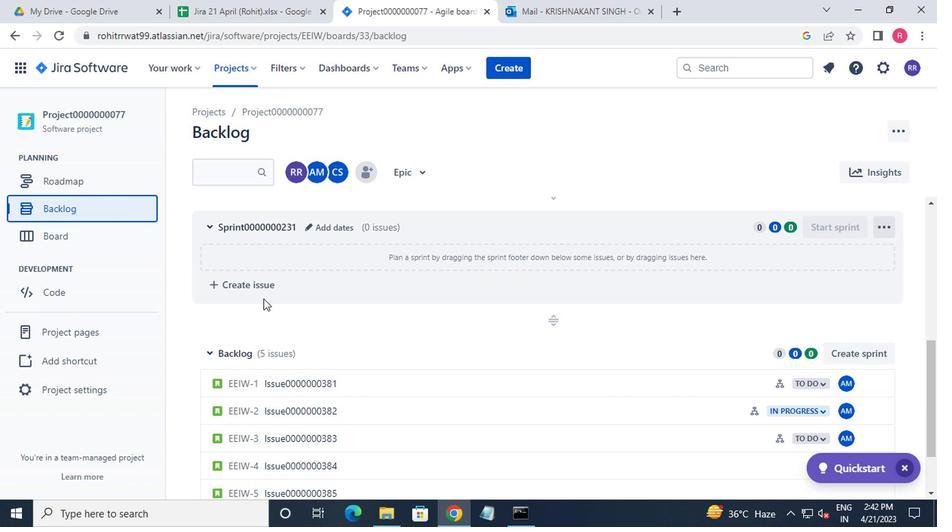 
Action: Mouse scrolled (261, 298) with delta (0, 0)
Screenshot: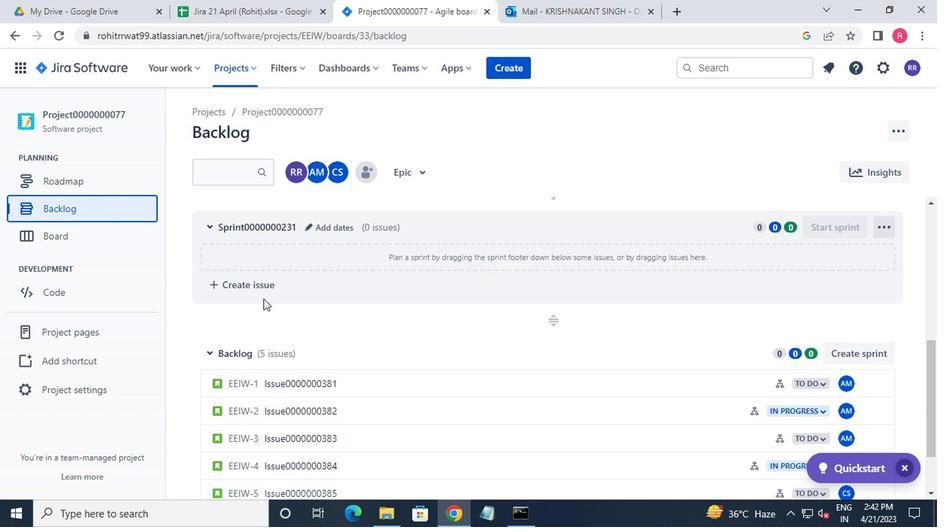 
Action: Mouse moved to (694, 314)
Screenshot: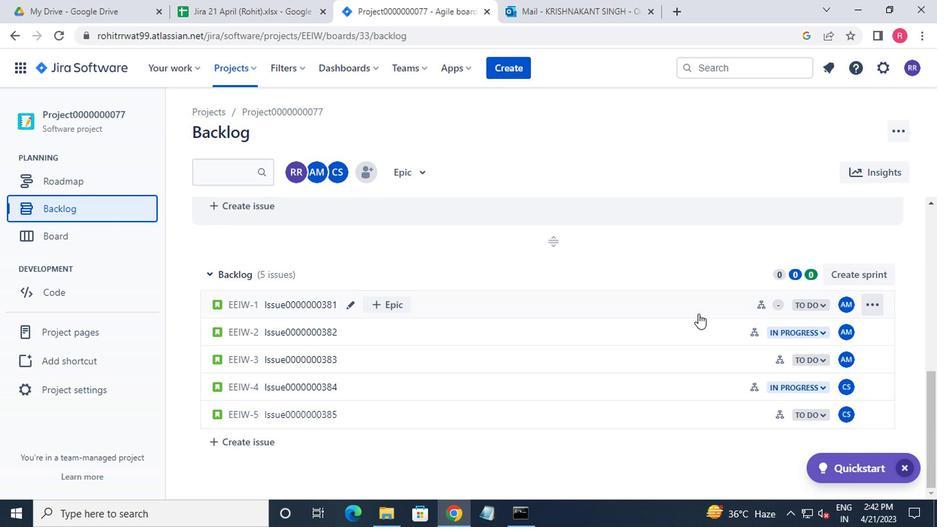 
Action: Mouse pressed left at (694, 314)
Screenshot: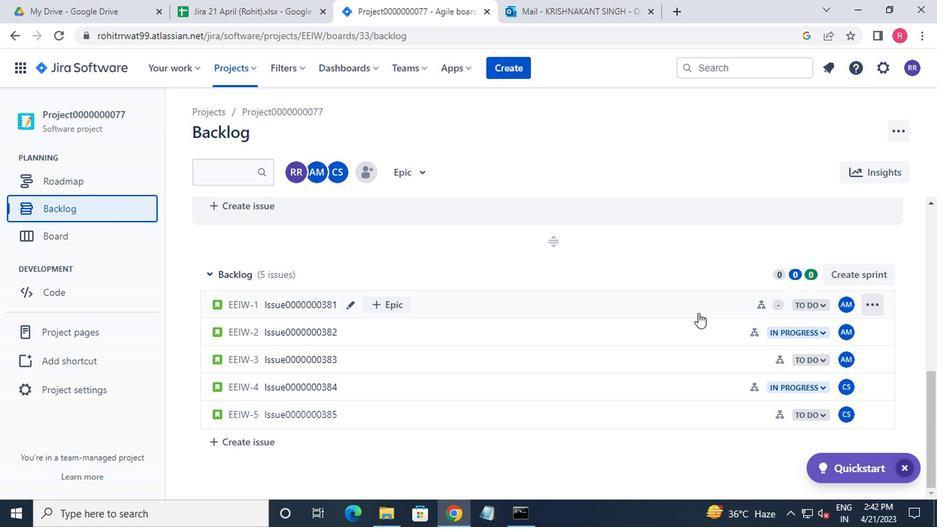 
Action: Mouse moved to (695, 274)
Screenshot: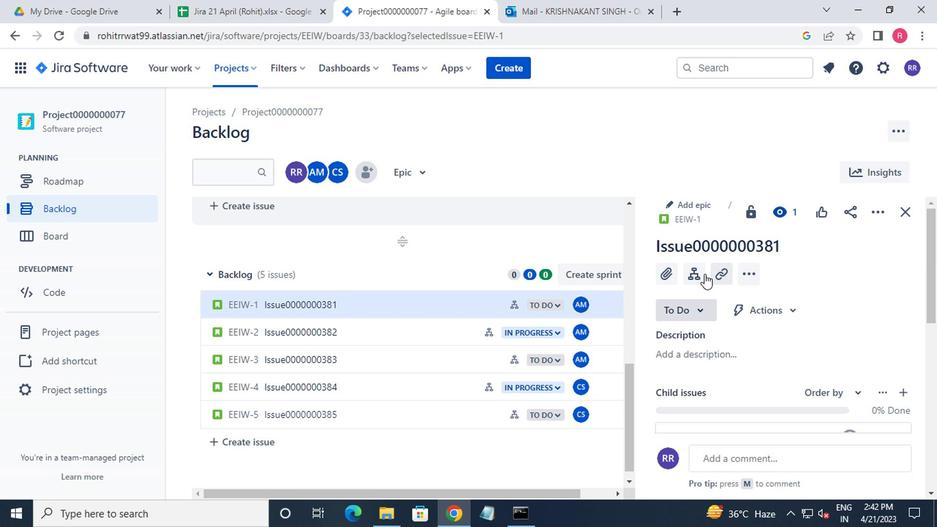 
Action: Mouse pressed left at (695, 274)
Screenshot: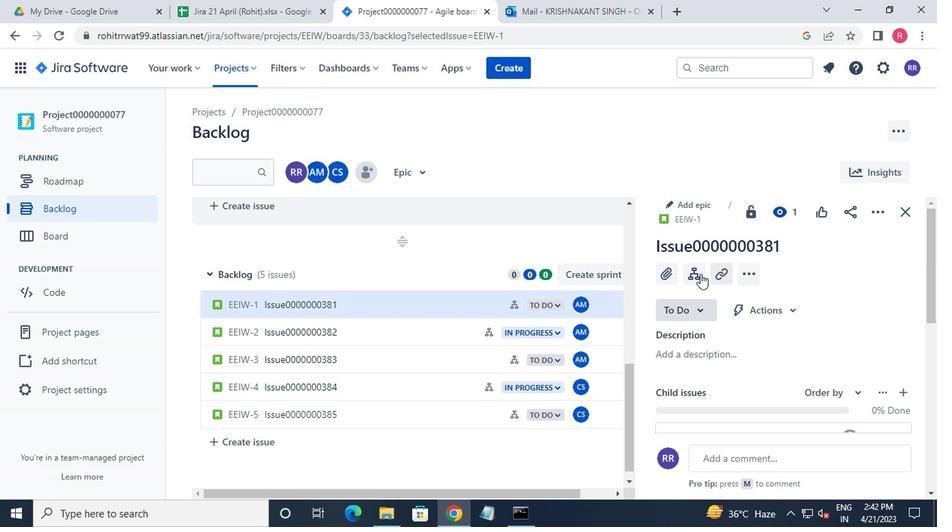 
Action: Mouse moved to (695, 271)
Screenshot: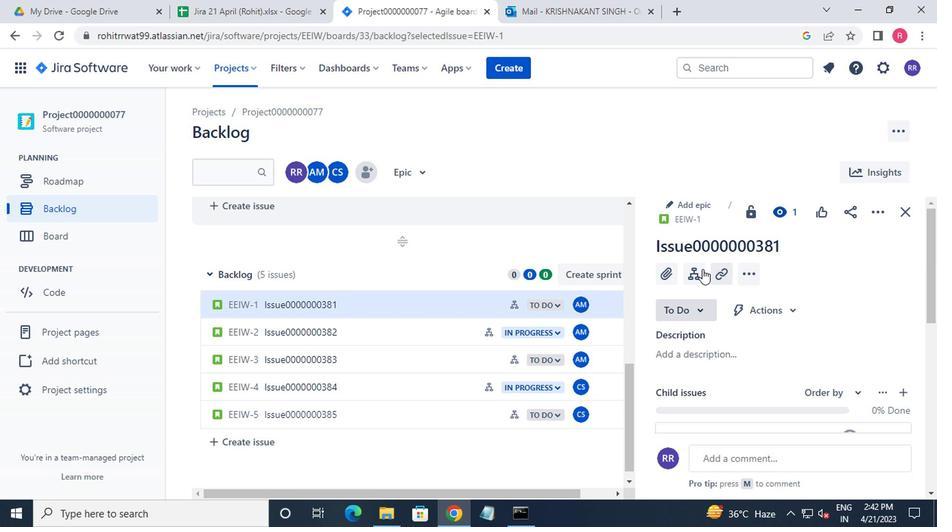 
Action: Mouse pressed left at (695, 271)
Screenshot: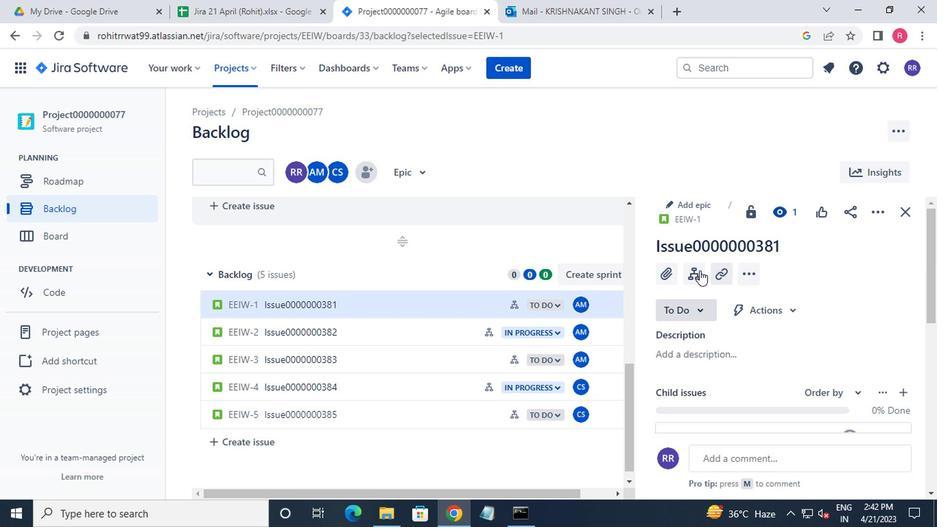
Action: Mouse moved to (690, 279)
Screenshot: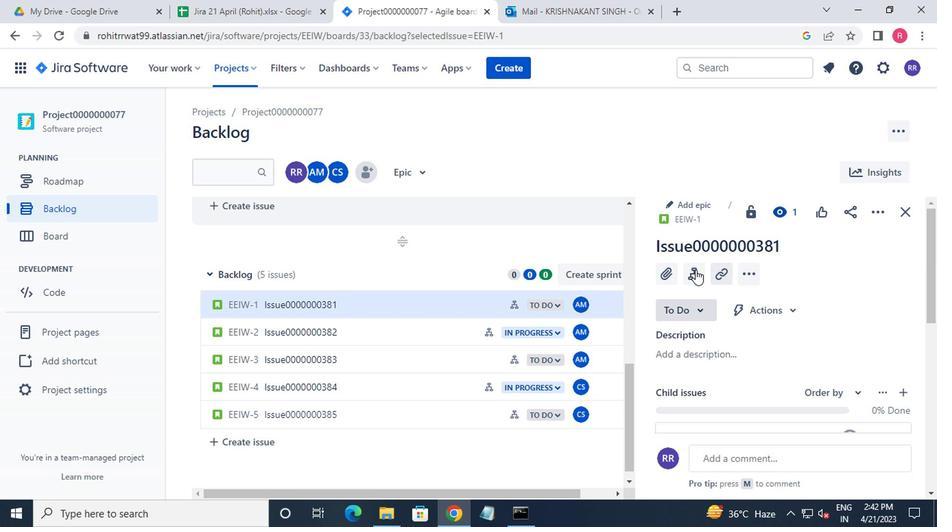 
Action: Mouse pressed left at (690, 279)
Screenshot: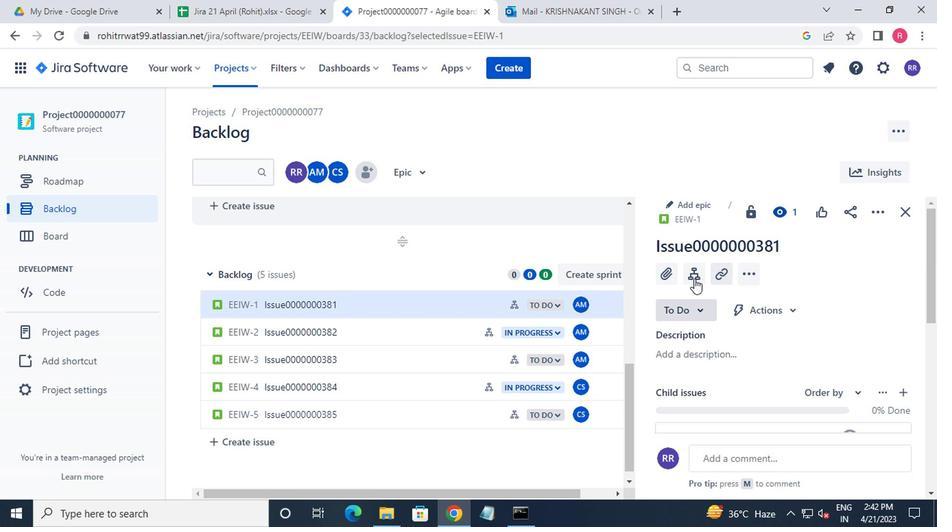
Action: Mouse moved to (497, 306)
Screenshot: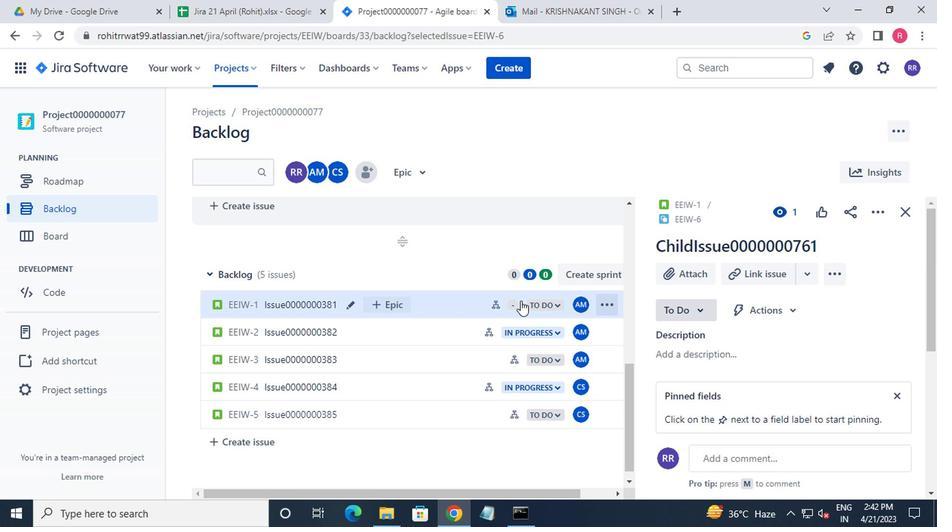 
Action: Mouse pressed left at (497, 306)
Screenshot: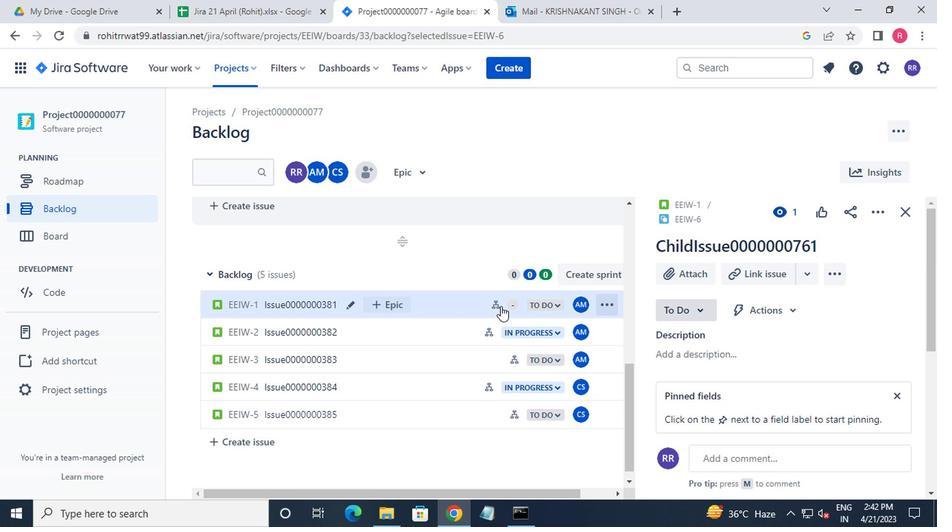 
Action: Mouse moved to (685, 278)
Screenshot: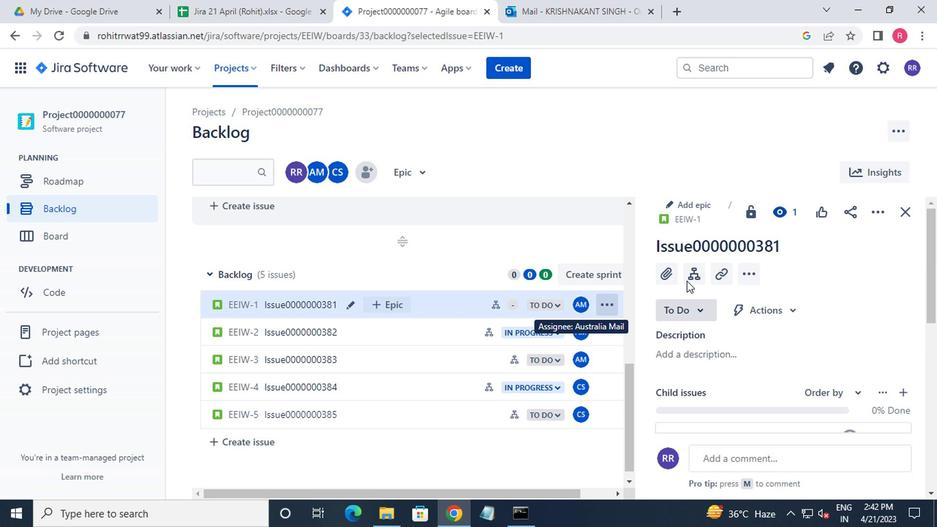 
Action: Mouse pressed left at (685, 278)
Screenshot: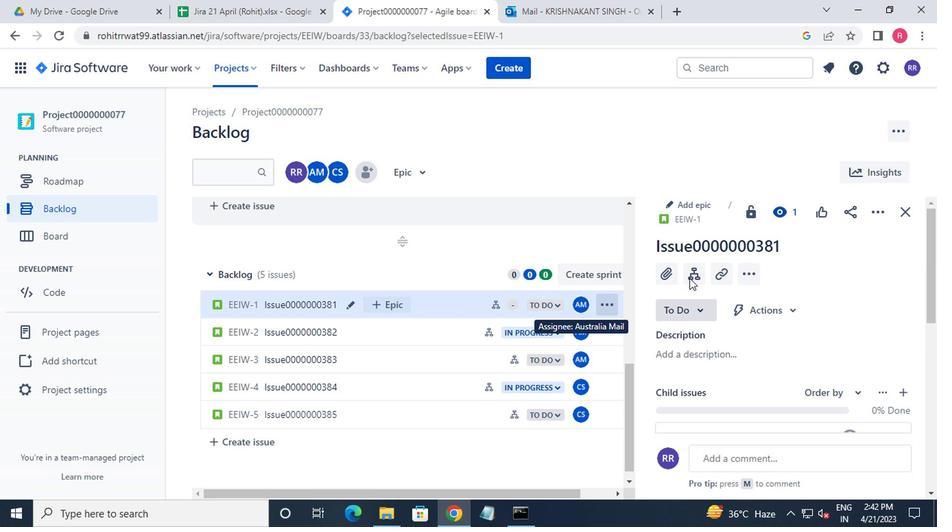 
Action: Mouse moved to (688, 275)
Screenshot: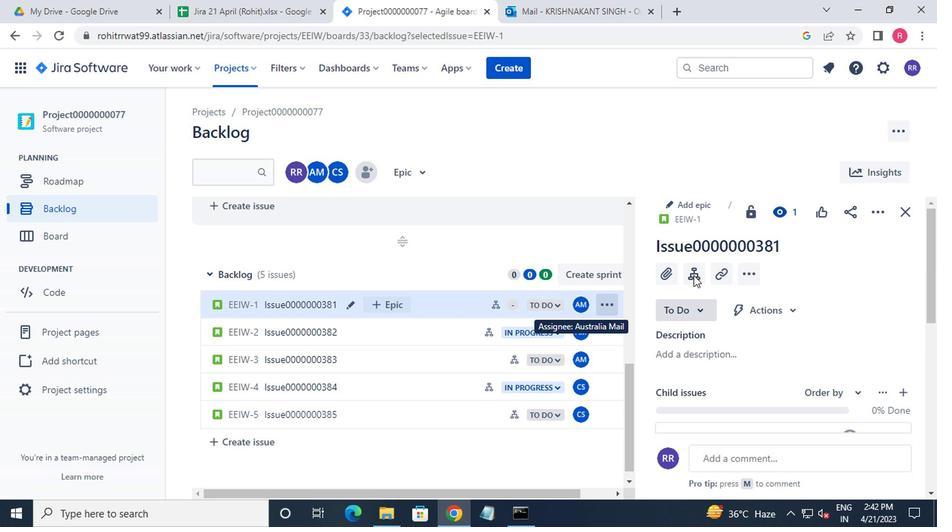
Action: Mouse pressed left at (688, 275)
Screenshot: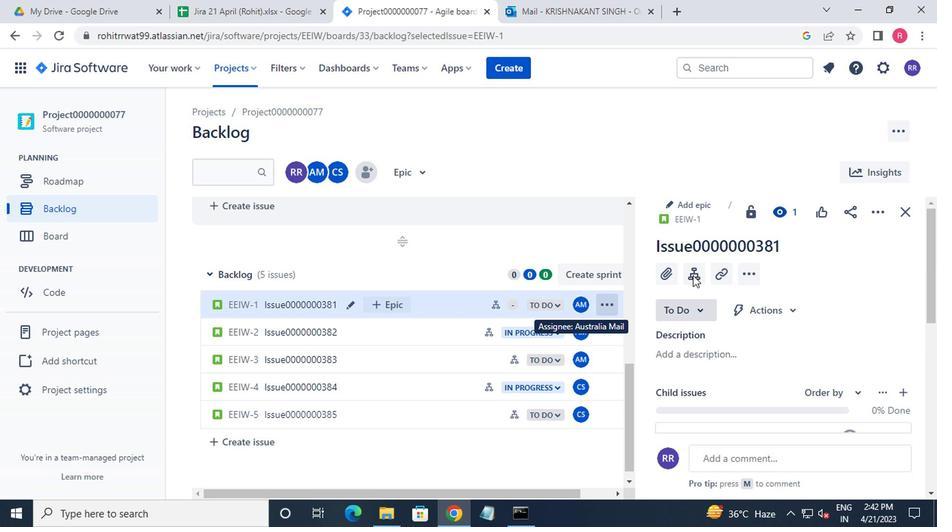 
Action: Mouse moved to (808, 216)
Screenshot: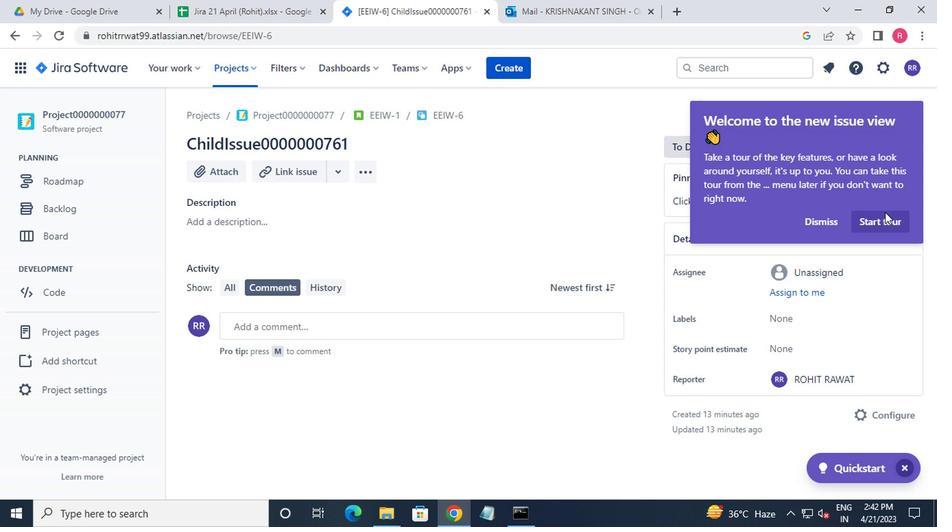 
Action: Mouse pressed left at (808, 216)
Screenshot: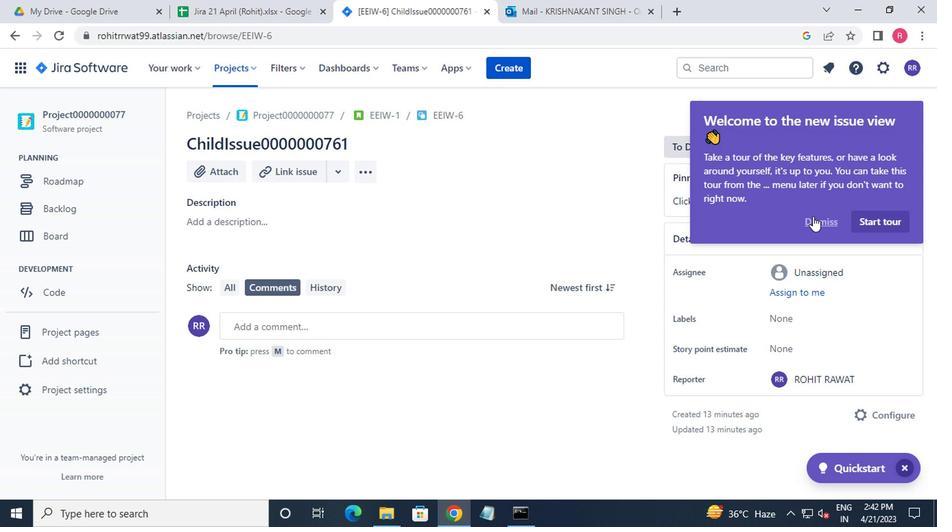 
Action: Mouse moved to (902, 176)
Screenshot: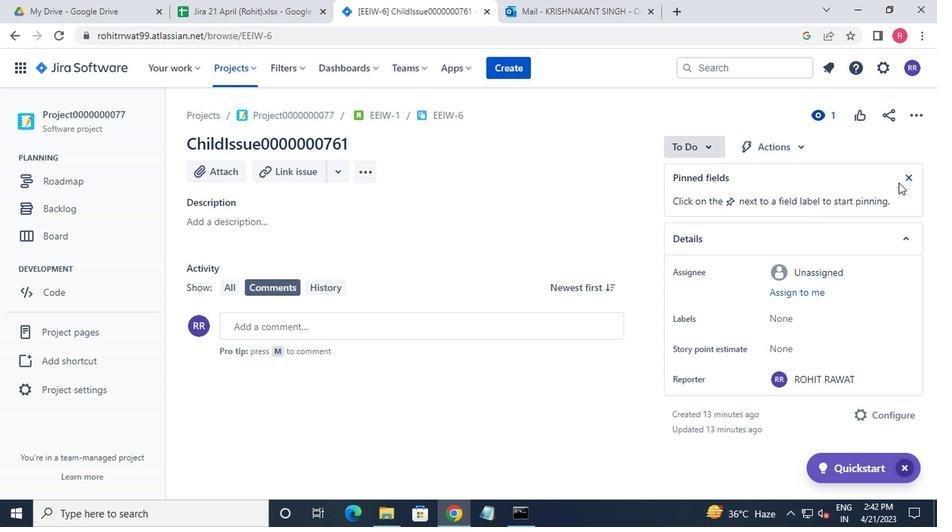 
Action: Mouse pressed left at (902, 176)
Screenshot: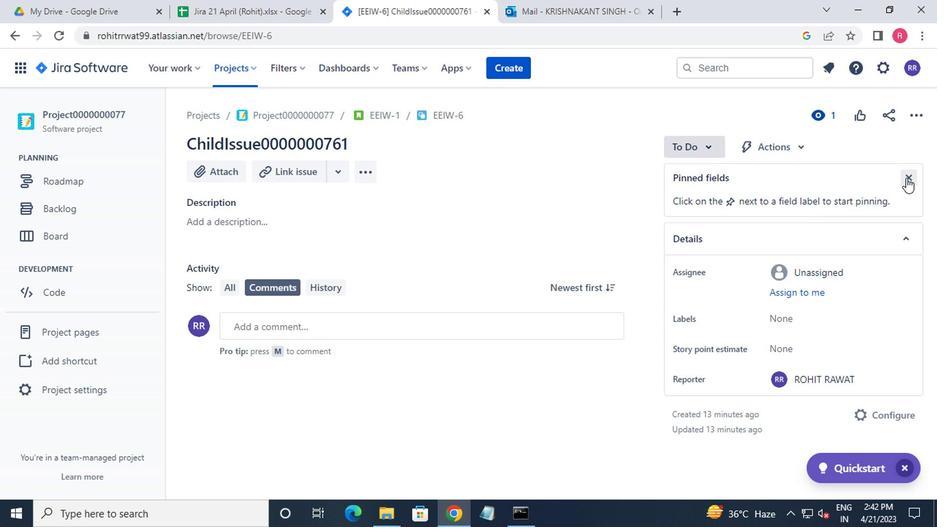 
Action: Mouse moved to (47, 204)
Screenshot: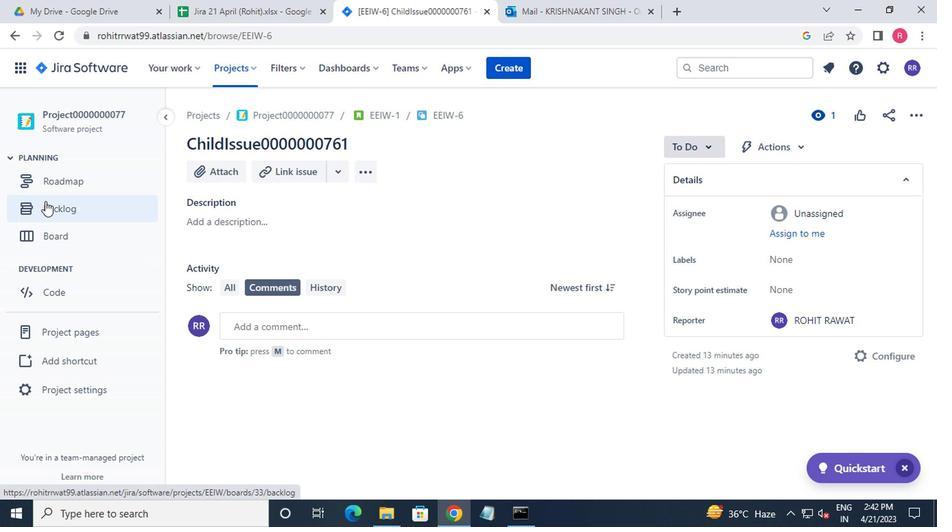 
Action: Mouse pressed left at (47, 204)
Screenshot: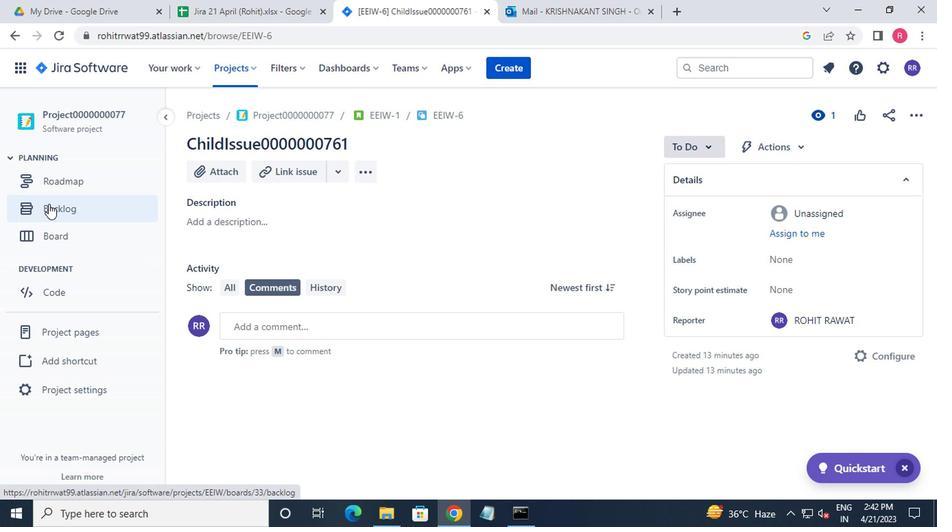 
Action: Mouse moved to (379, 331)
Screenshot: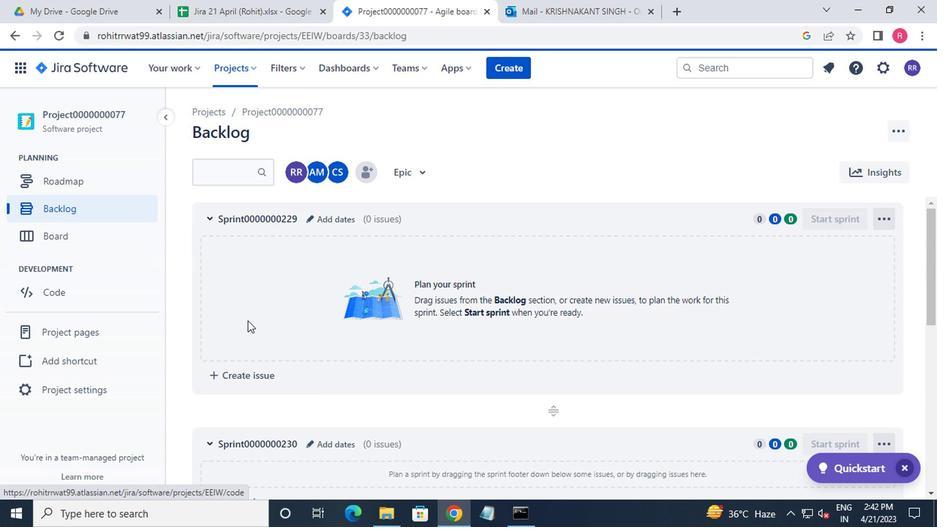 
Action: Mouse scrolled (379, 330) with delta (0, 0)
Screenshot: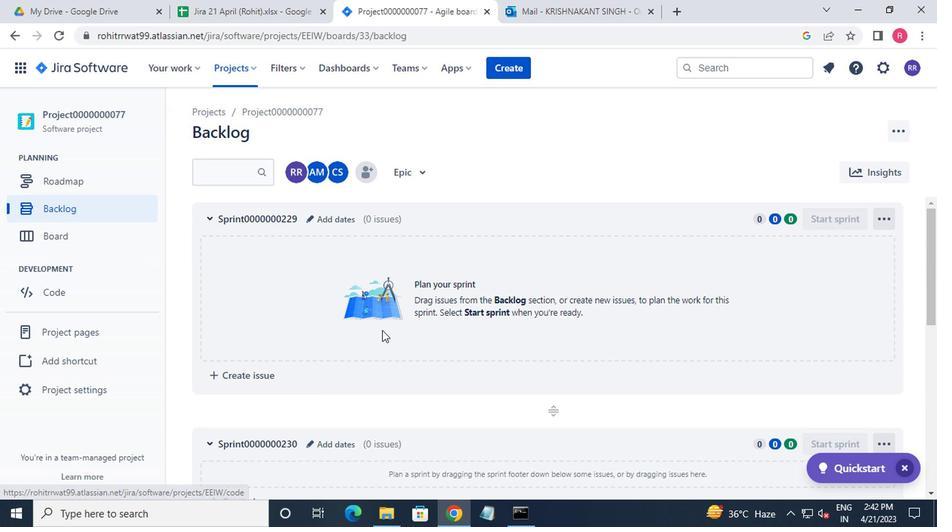 
Action: Mouse moved to (379, 331)
Screenshot: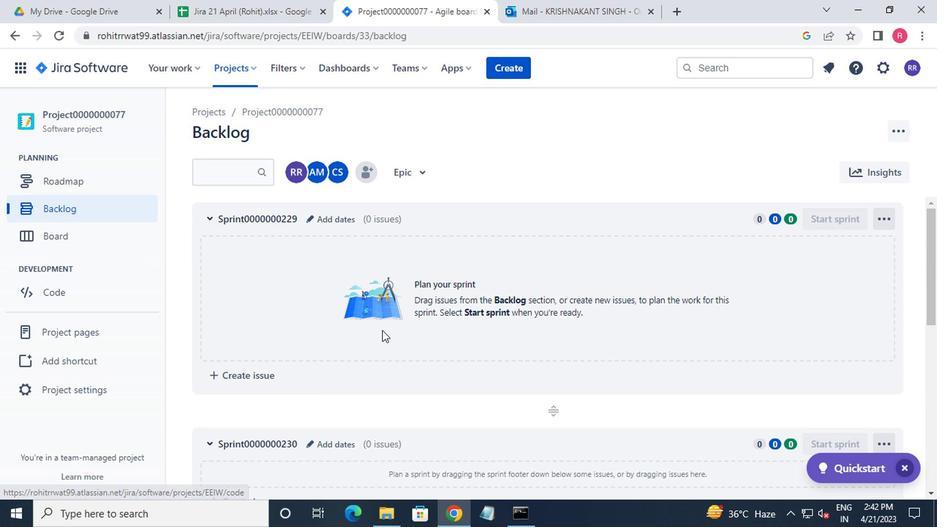 
Action: Mouse scrolled (379, 330) with delta (0, 0)
Screenshot: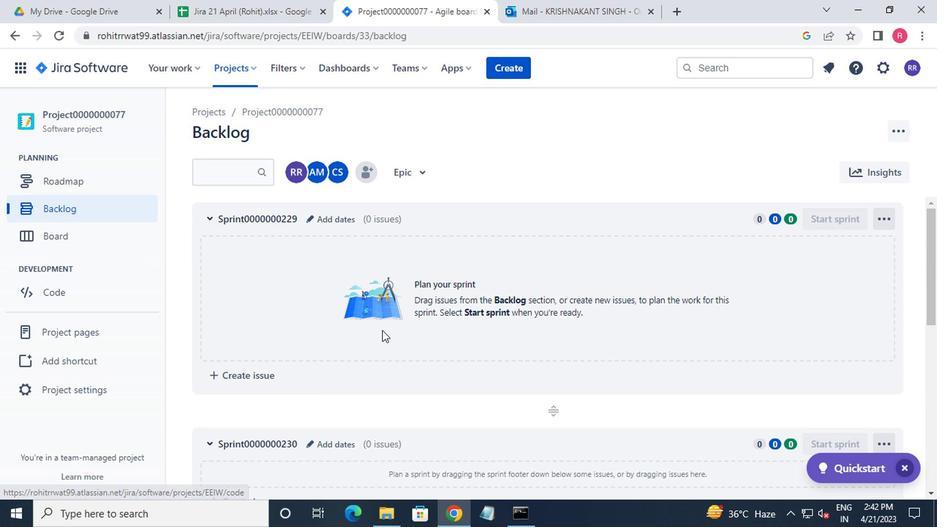 
Action: Mouse moved to (279, 401)
Screenshot: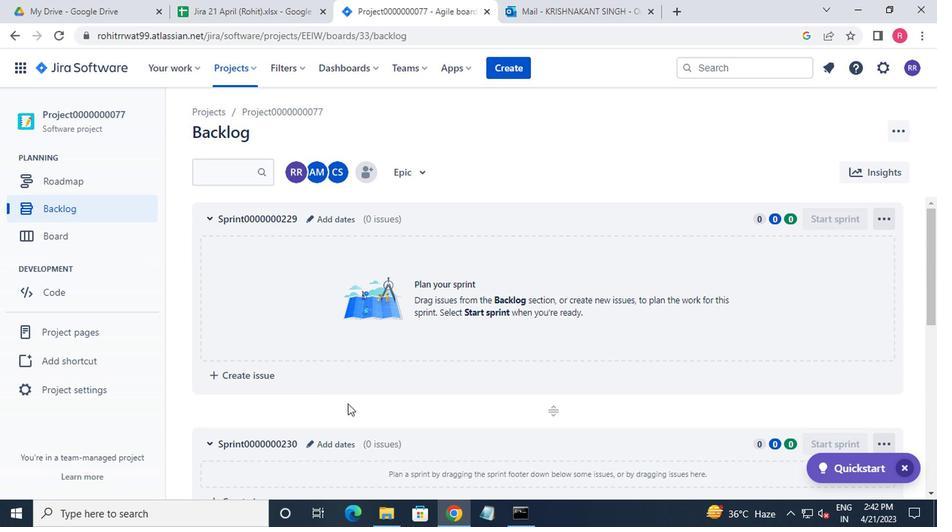 
Action: Mouse scrolled (279, 400) with delta (0, 0)
Screenshot: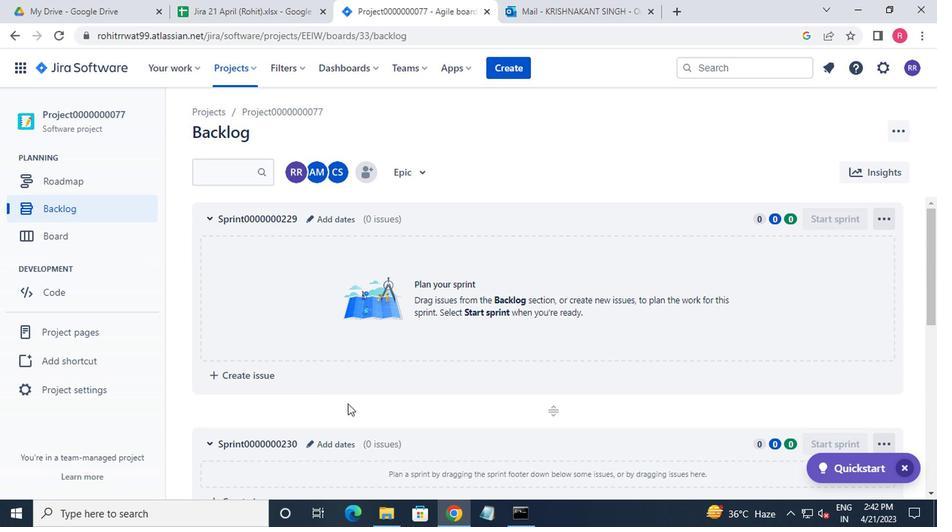 
Action: Mouse moved to (361, 329)
Screenshot: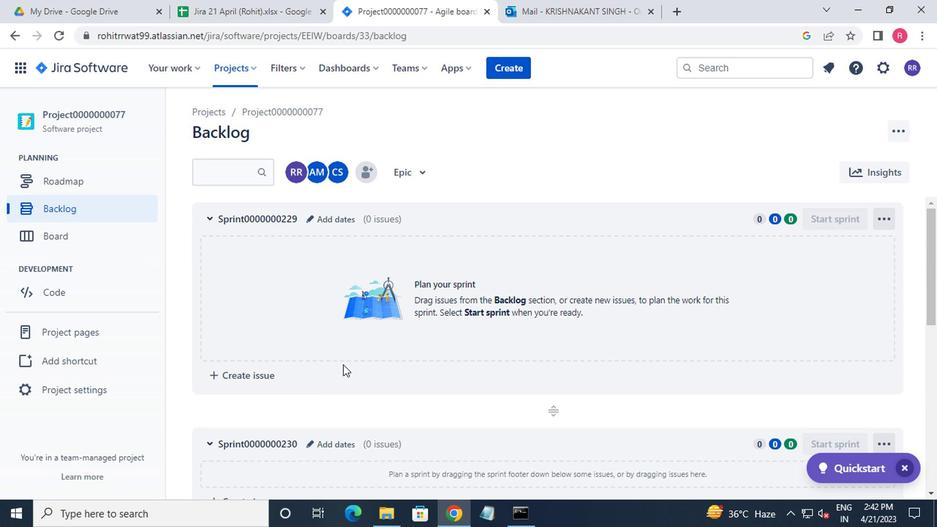 
Action: Mouse scrolled (361, 328) with delta (0, 0)
Screenshot: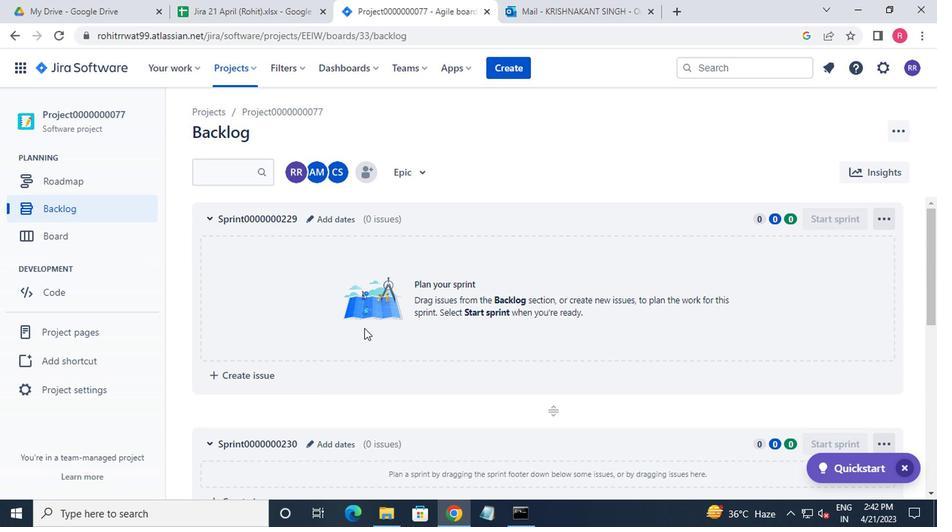 
Action: Mouse moved to (362, 334)
Screenshot: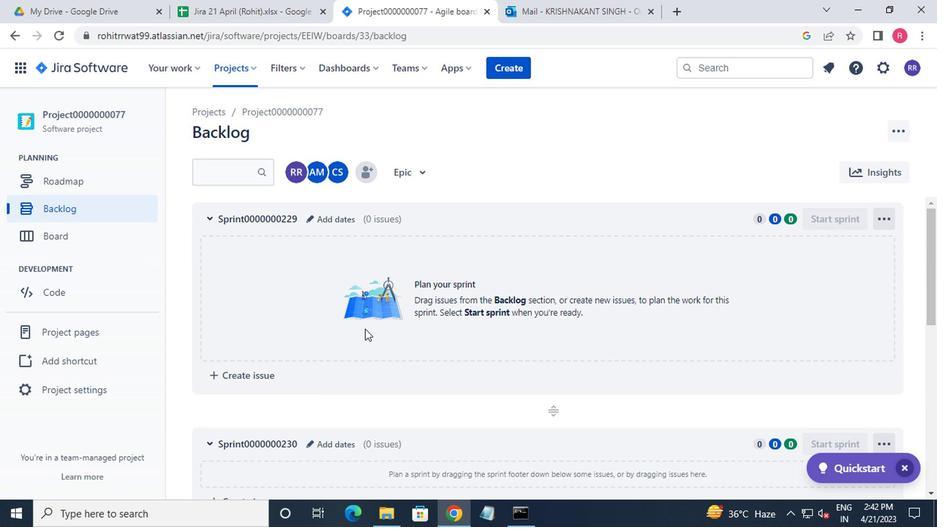 
Action: Mouse scrolled (362, 333) with delta (0, 0)
Screenshot: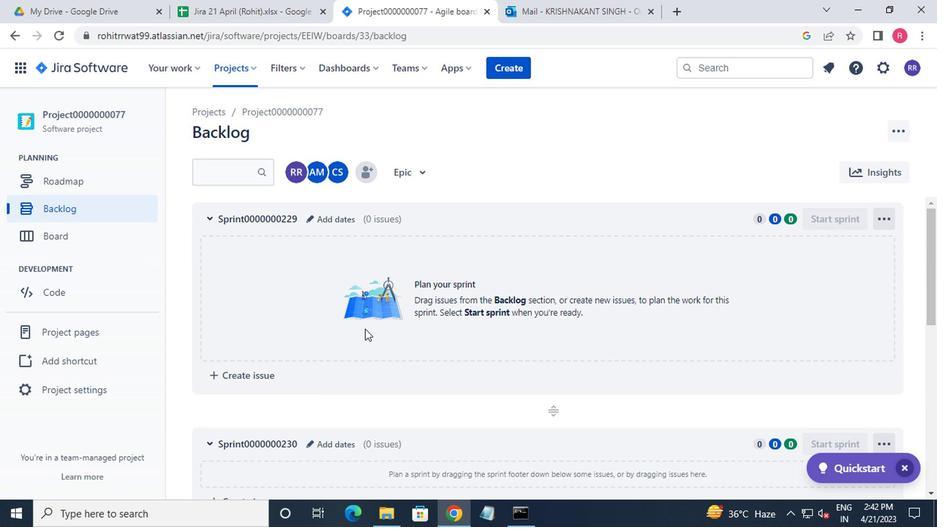 
Action: Mouse moved to (363, 339)
Screenshot: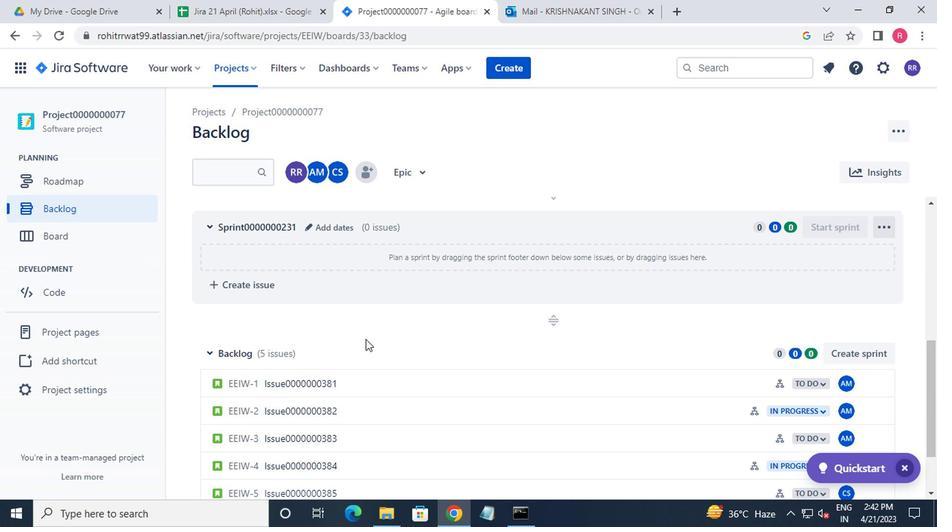 
Action: Mouse scrolled (363, 339) with delta (0, 0)
Screenshot: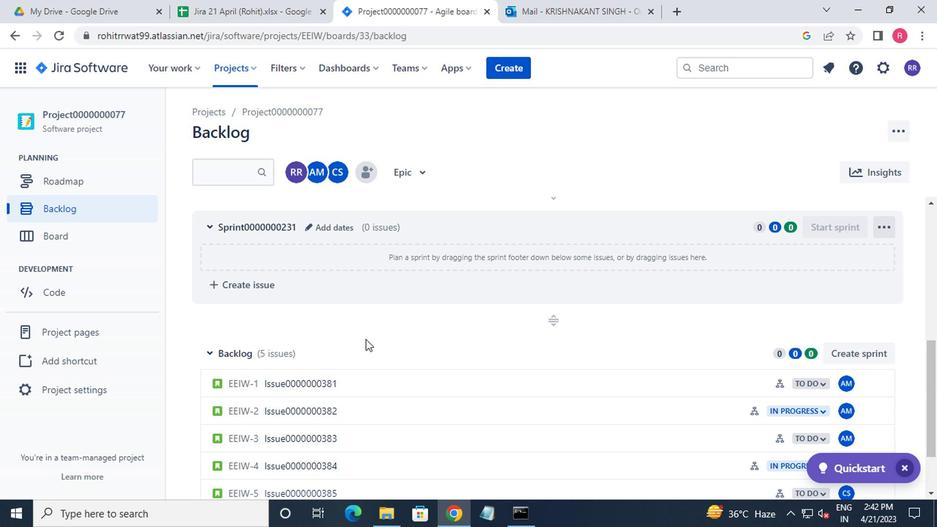 
Action: Mouse moved to (469, 319)
Screenshot: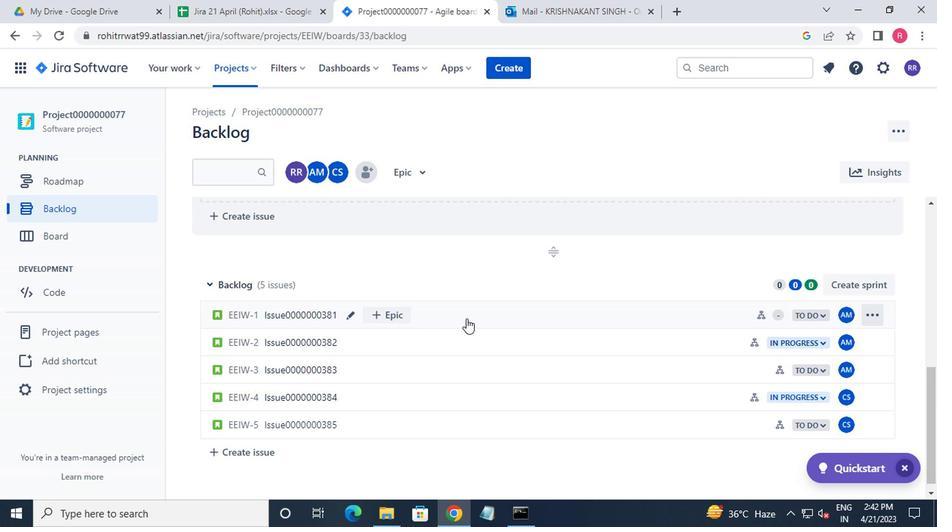 
Action: Mouse pressed left at (469, 319)
Screenshot: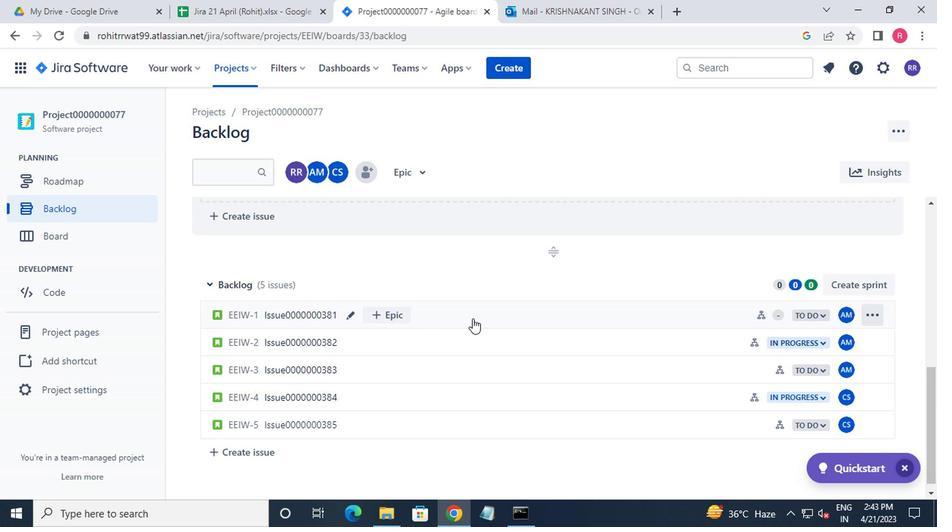
Action: Mouse moved to (692, 274)
Screenshot: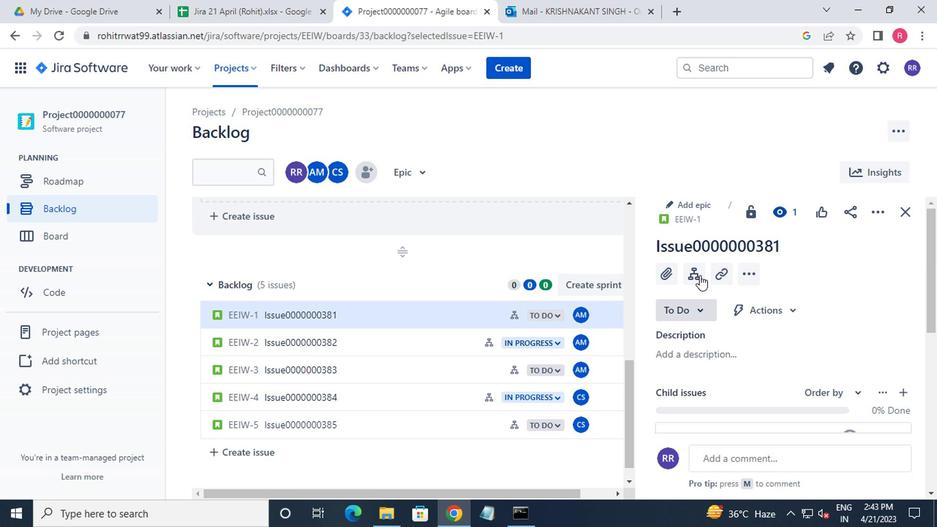 
Action: Mouse pressed left at (692, 274)
Screenshot: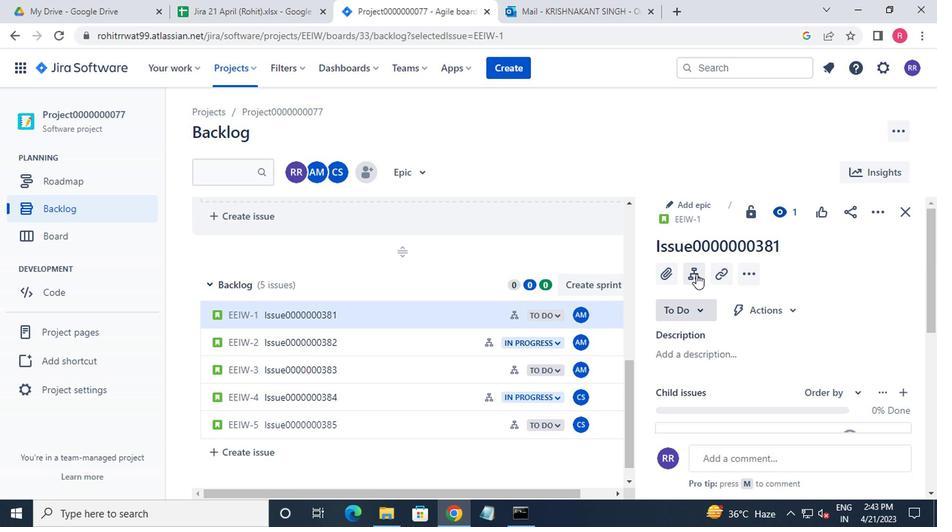 
Action: Mouse moved to (847, 275)
Screenshot: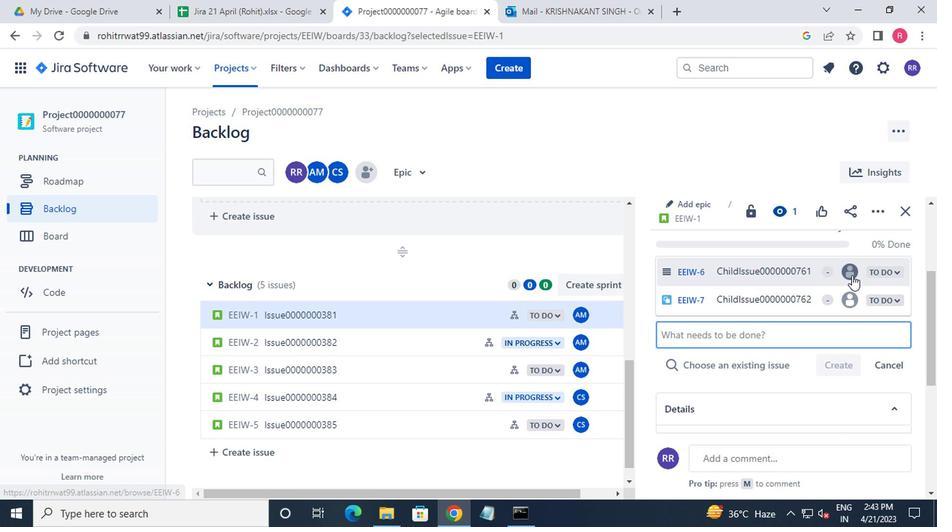 
Action: Mouse pressed left at (847, 275)
Screenshot: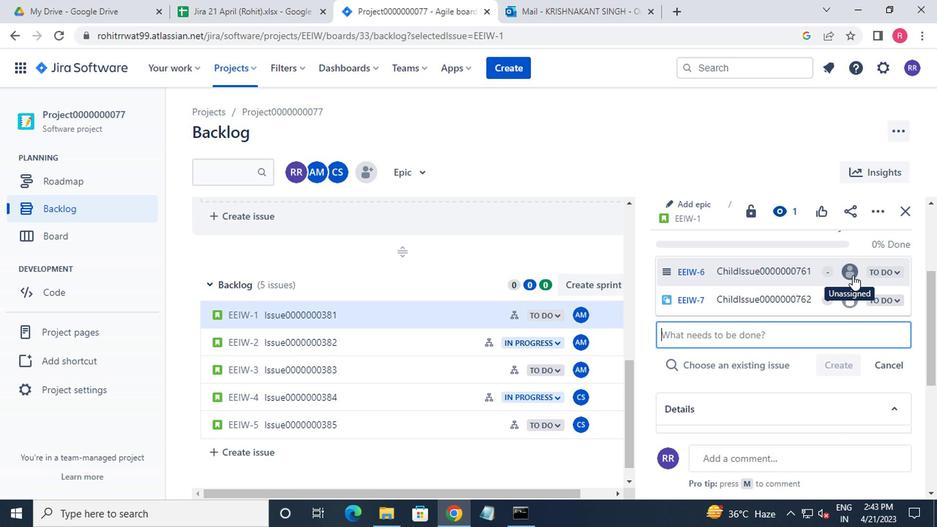 
Action: Mouse moved to (691, 299)
Screenshot: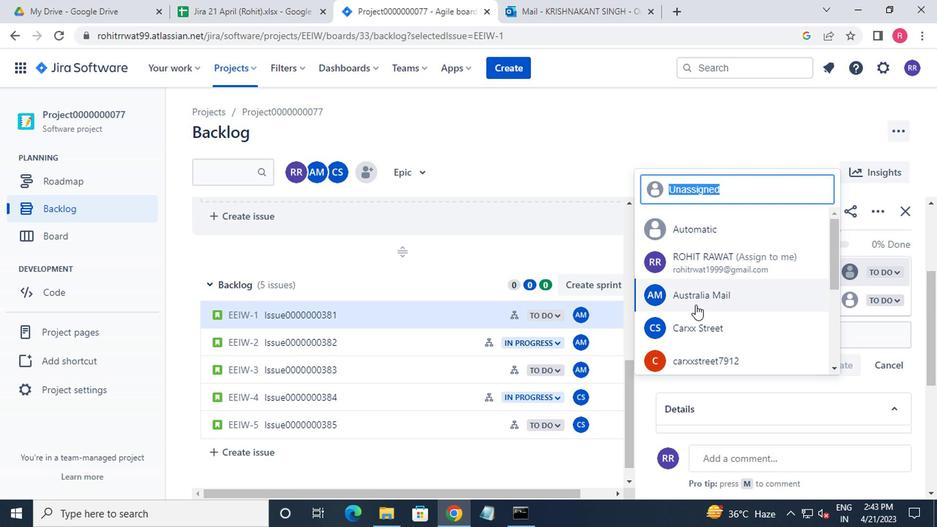 
Action: Mouse pressed left at (691, 299)
Screenshot: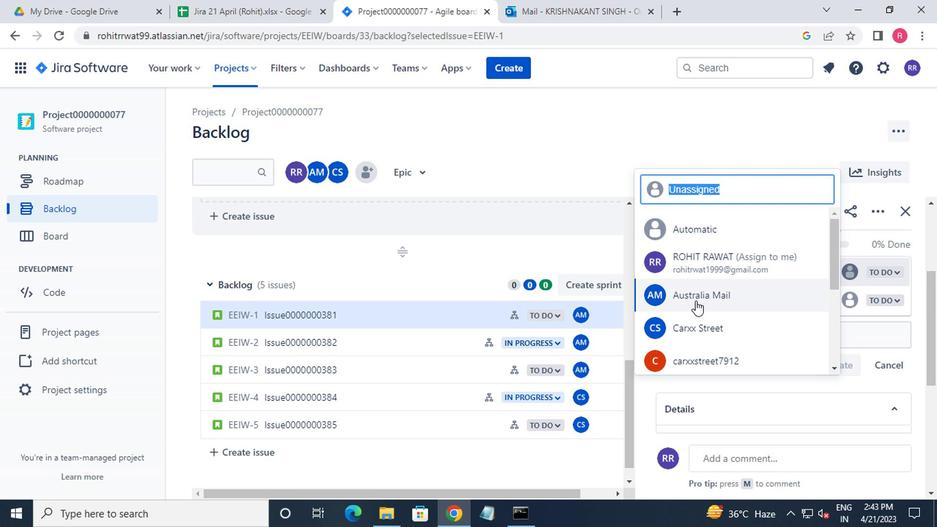 
Action: Mouse moved to (839, 304)
Screenshot: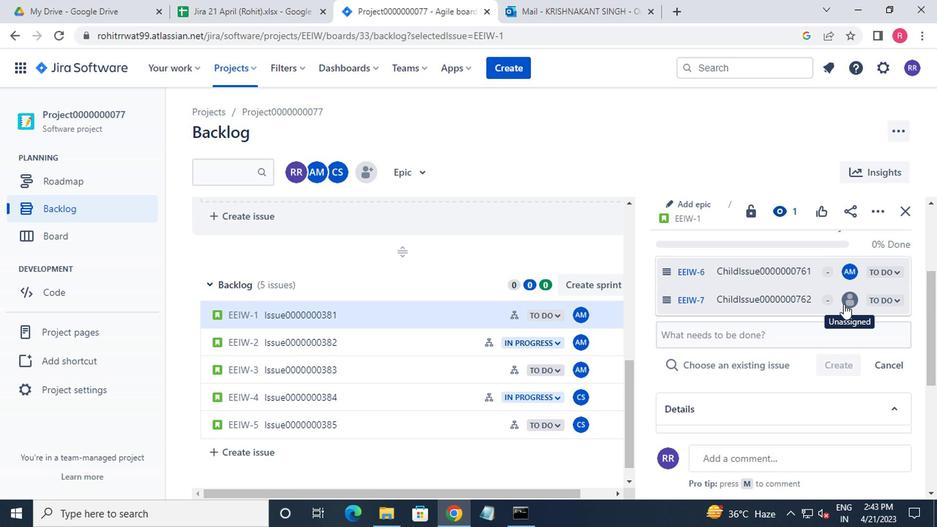 
Action: Mouse pressed left at (839, 304)
Screenshot: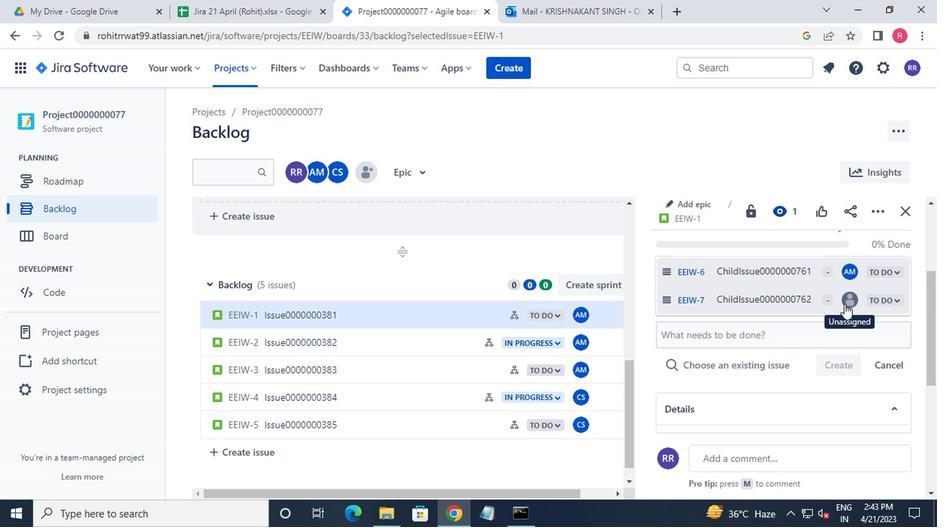 
Action: Mouse moved to (721, 332)
Screenshot: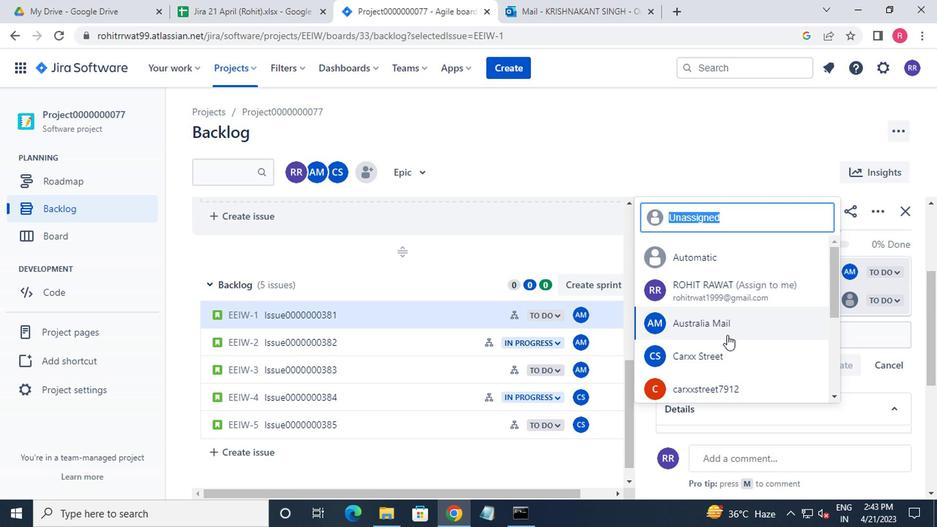 
Action: Mouse pressed left at (721, 332)
Screenshot: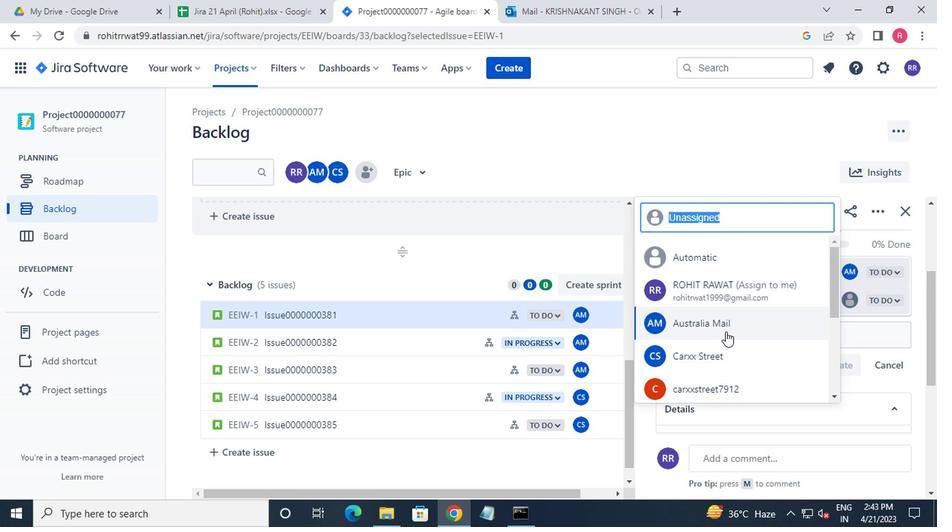 
Action: Mouse moved to (739, 304)
Screenshot: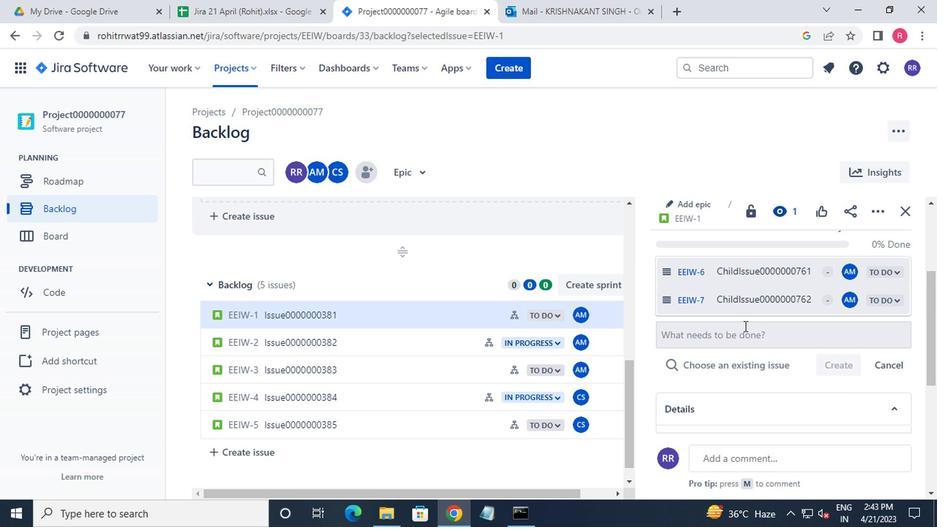 
Action: Key pressed <Key.f2>
Screenshot: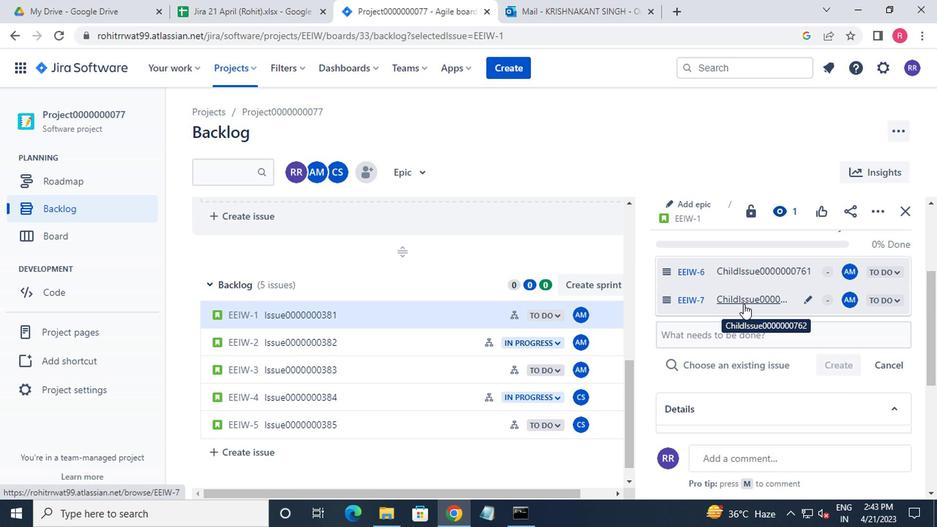 
Action: Mouse moved to (376, 520)
Screenshot: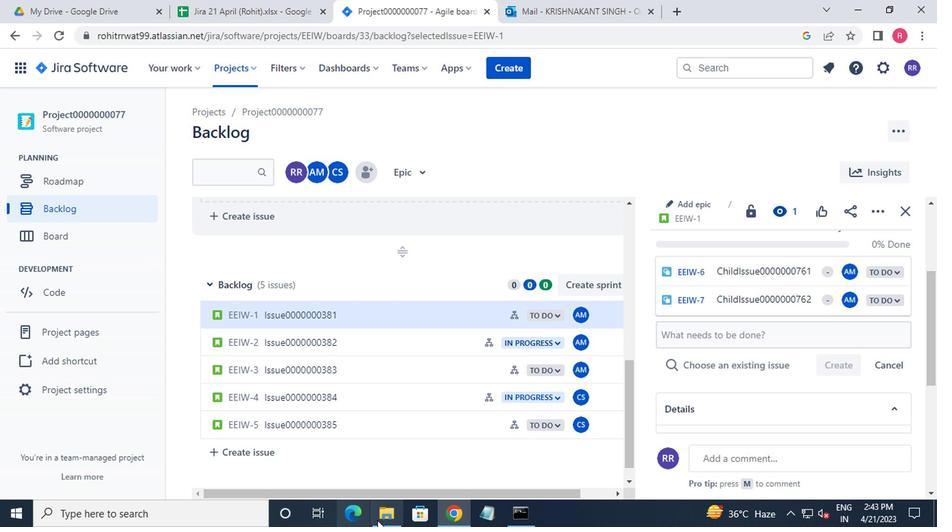 
Action: Mouse pressed left at (376, 520)
Screenshot: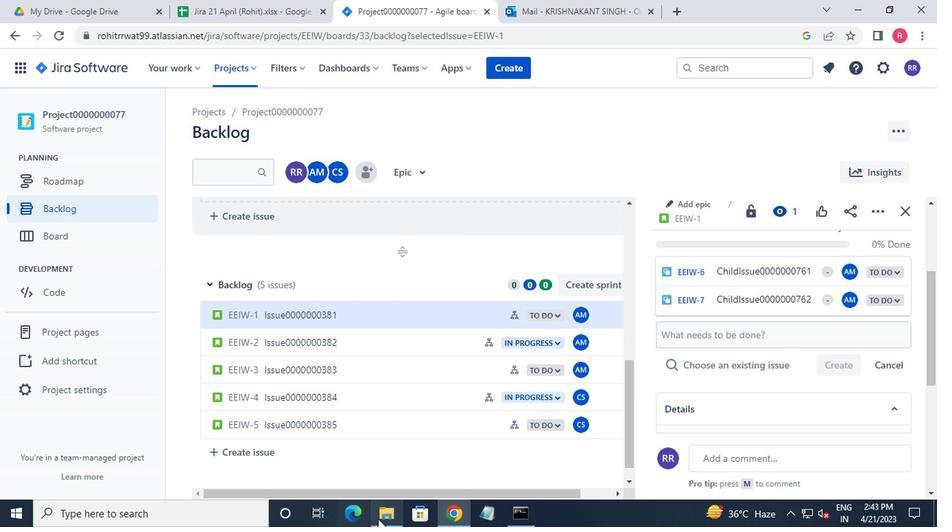 
Action: Mouse moved to (249, 368)
Screenshot: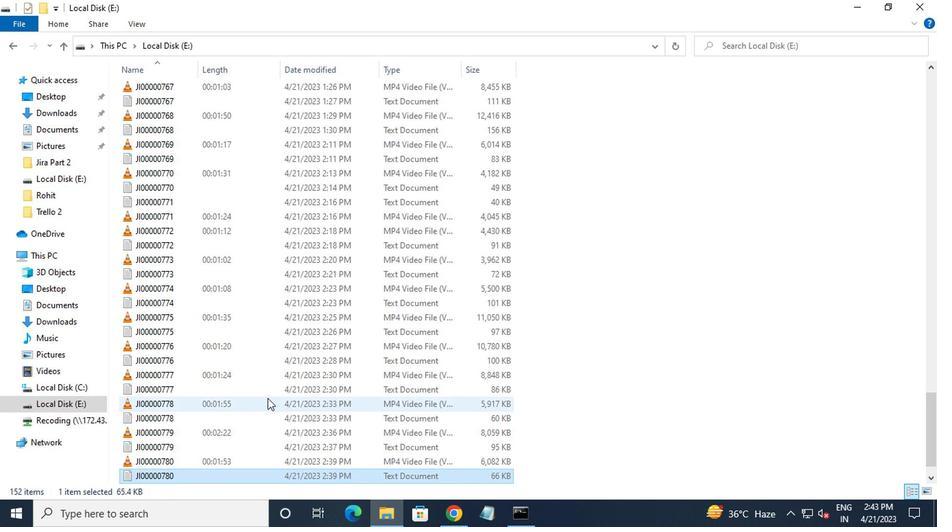
Action: Mouse scrolled (249, 367) with delta (0, 0)
Screenshot: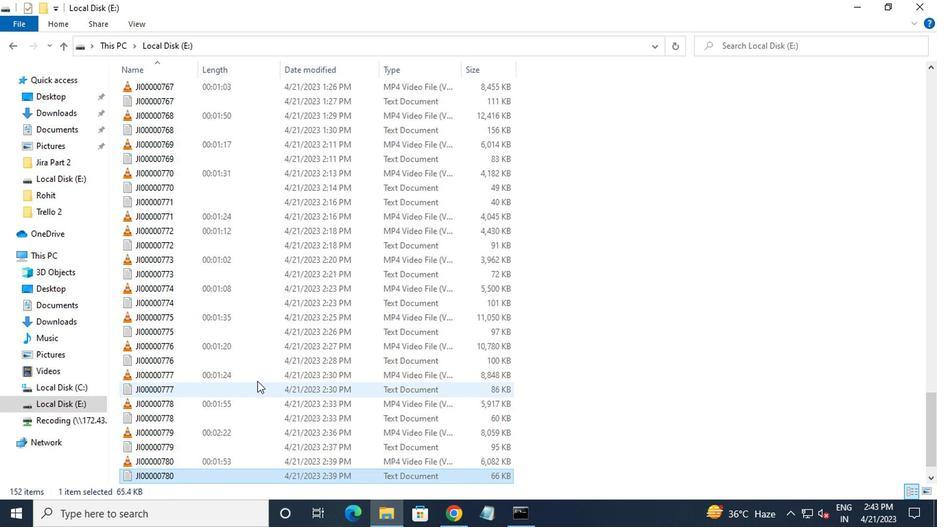 
Action: Mouse scrolled (249, 367) with delta (0, 0)
Screenshot: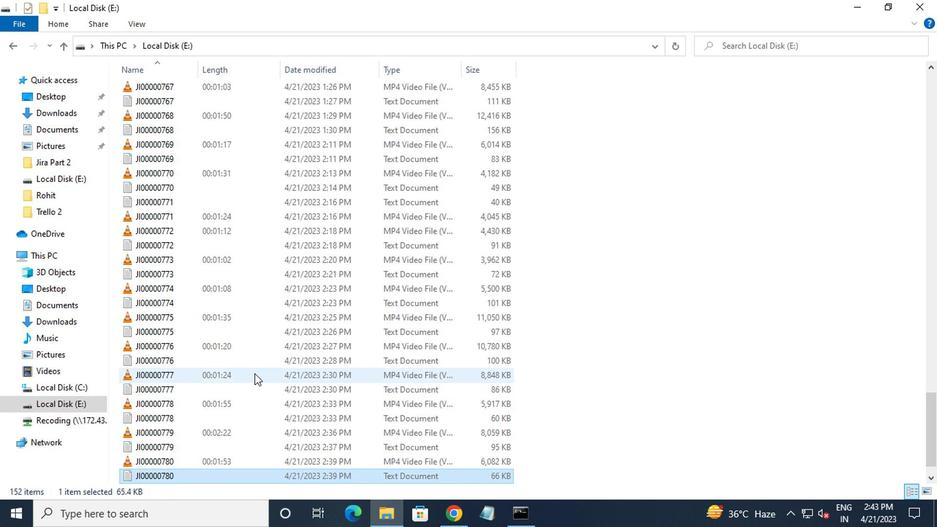 
Action: Mouse moved to (249, 368)
Screenshot: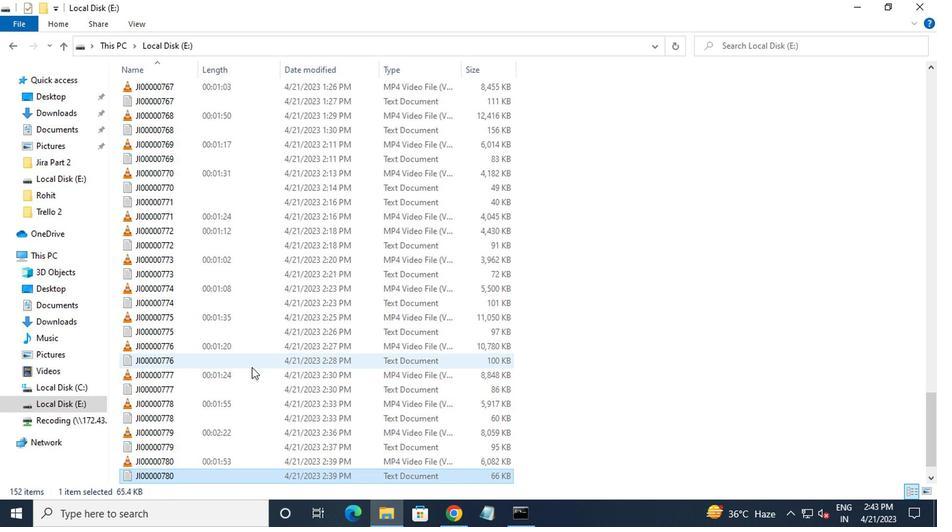 
Action: Mouse scrolled (249, 367) with delta (0, 0)
Screenshot: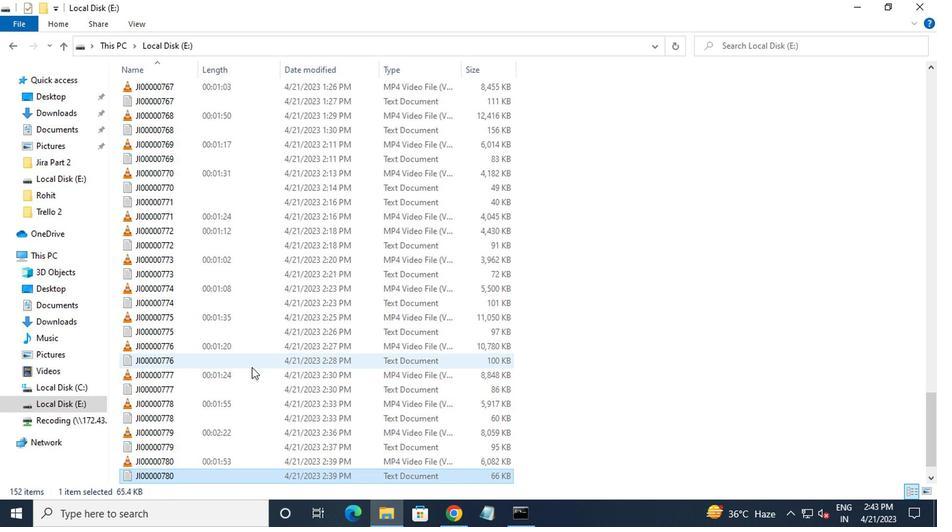 
Action: Mouse scrolled (249, 367) with delta (0, 0)
Screenshot: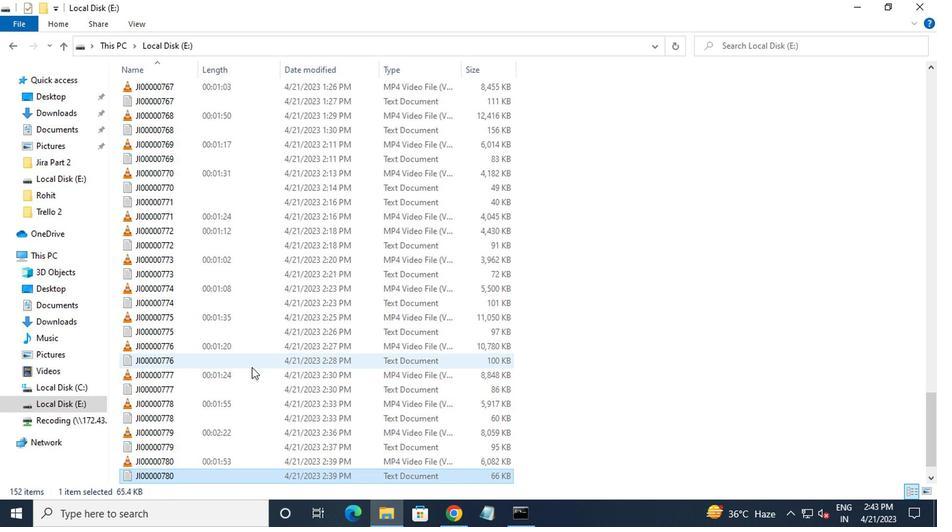 
Action: Mouse moved to (205, 471)
Screenshot: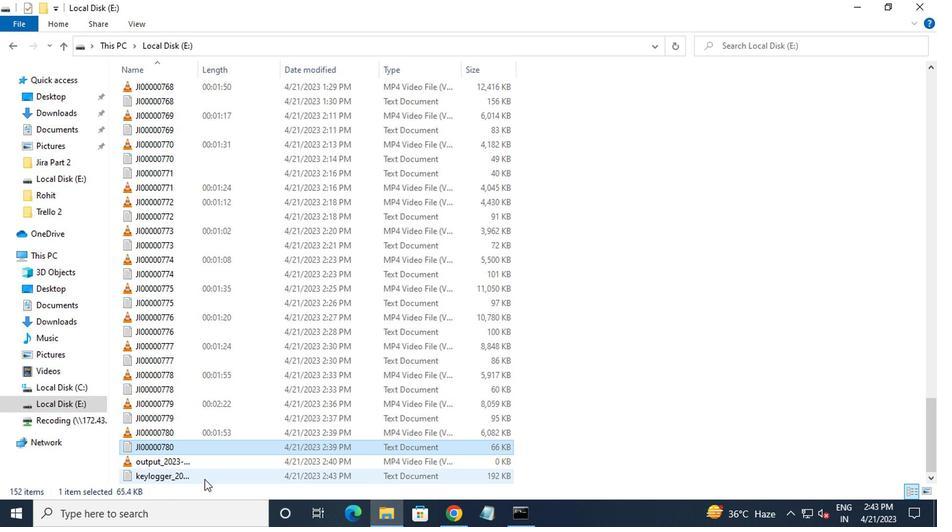
Action: Mouse pressed left at (205, 471)
Screenshot: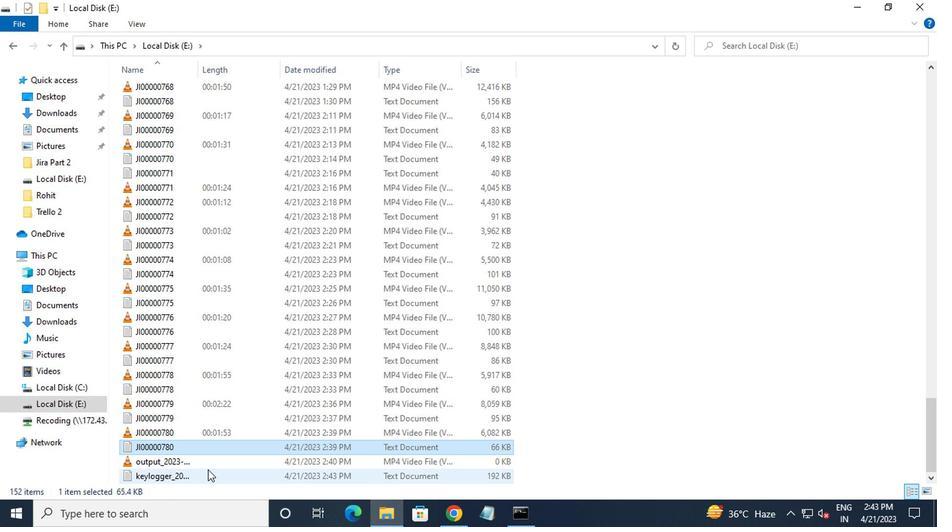 
Action: Mouse moved to (205, 461)
Screenshot: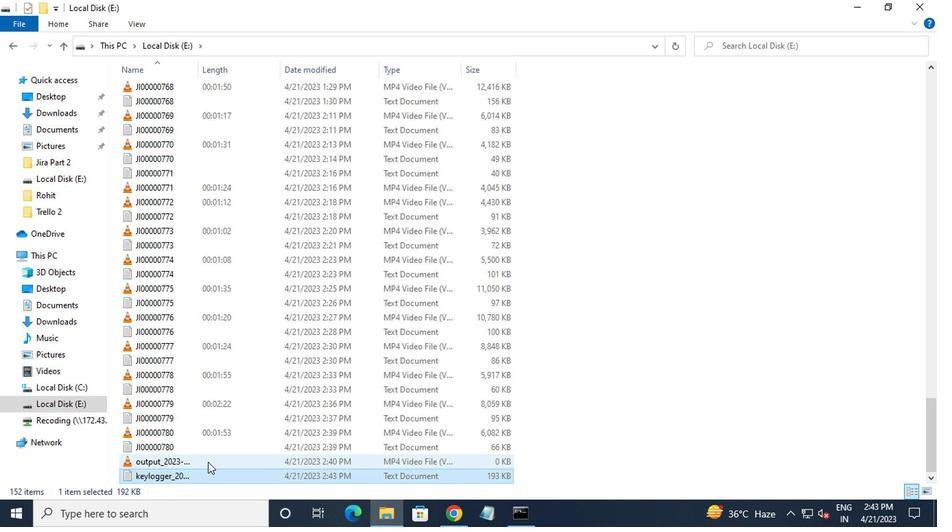 
Action: Mouse pressed left at (205, 461)
Screenshot: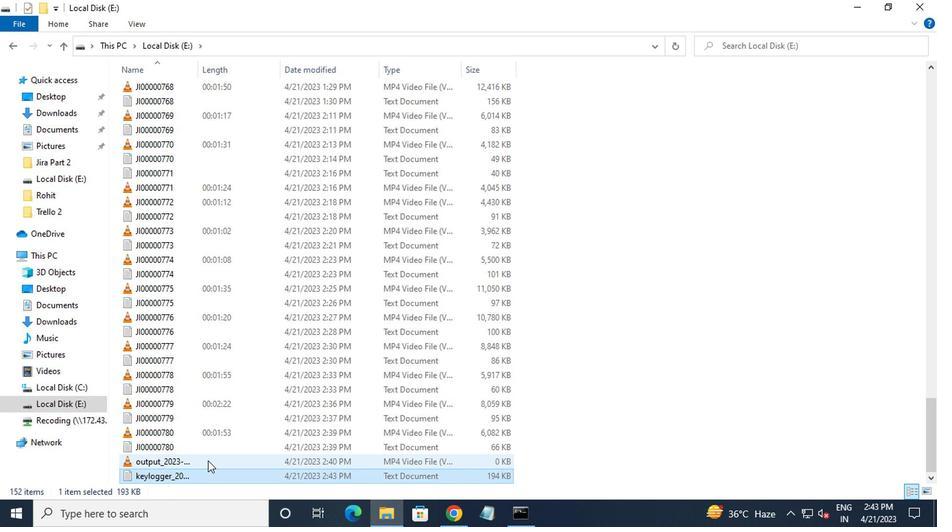 
Action: Key pressed <Key.shift><Key.down><Key.f2><Key.shift><Key.shift><Key.shift><Key.shift><Key.shift><Key.shift><Key.shift><Key.shift>JI00000781<Key.enter>
Screenshot: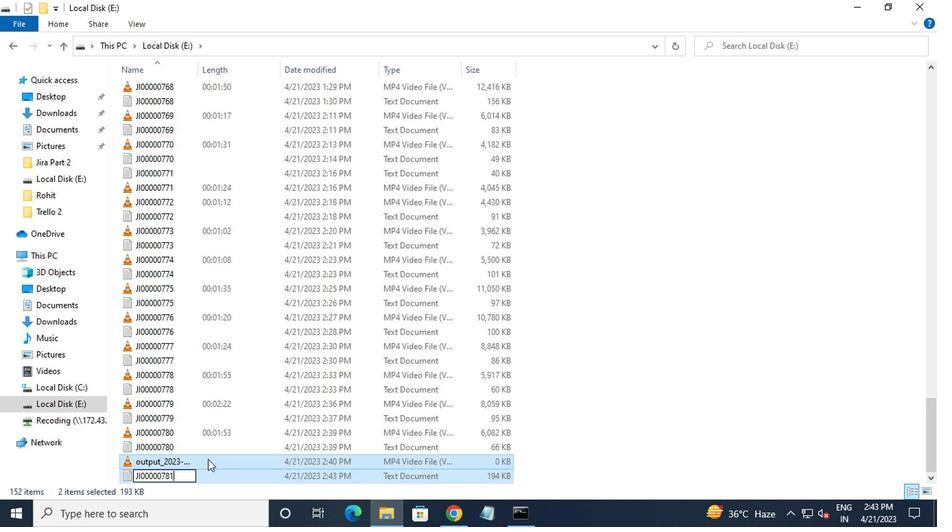 
